 Task: Find a private room in Tanggu, China, from 6th to 10th September for 1 guest, with a price range of ₹9000 to ₹17000 and free cancellation.
Action: Mouse moved to (369, 74)
Screenshot: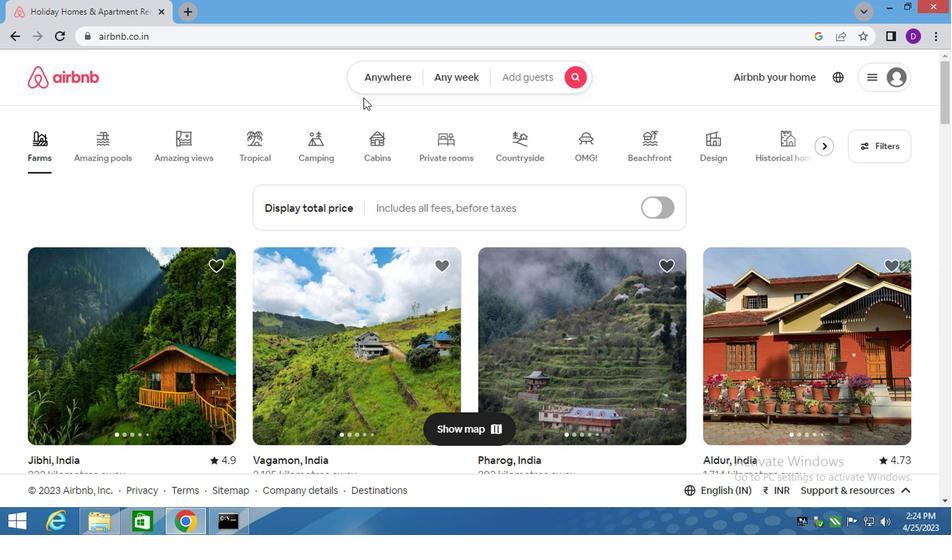 
Action: Mouse pressed left at (369, 74)
Screenshot: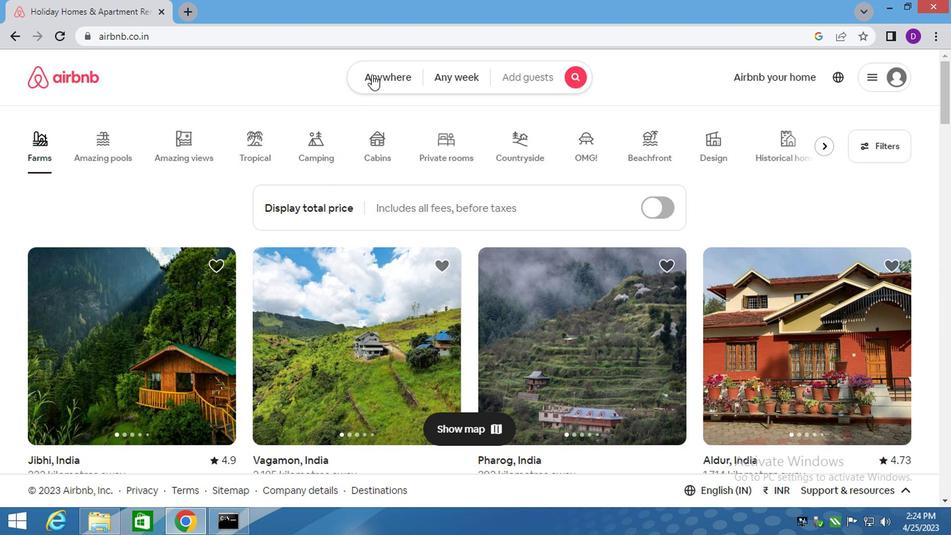 
Action: Mouse moved to (246, 138)
Screenshot: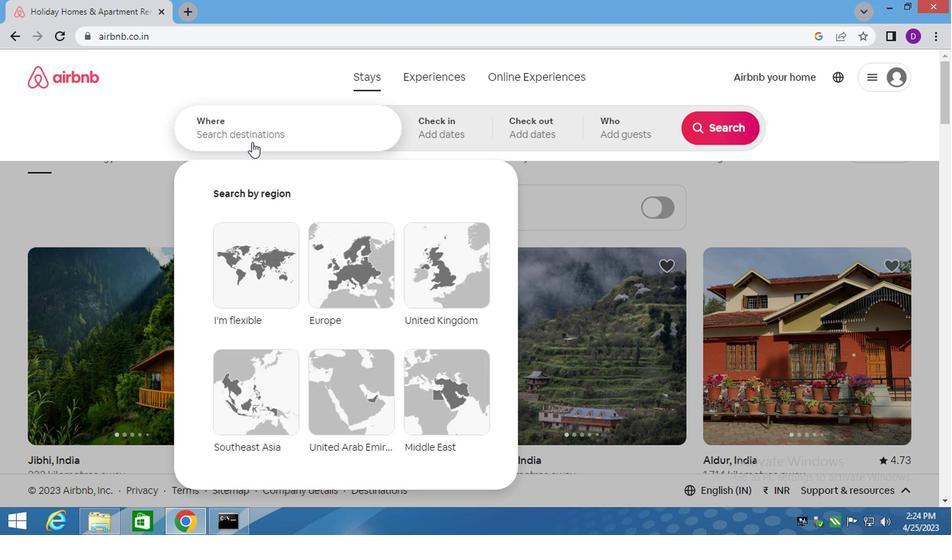 
Action: Mouse pressed left at (246, 138)
Screenshot: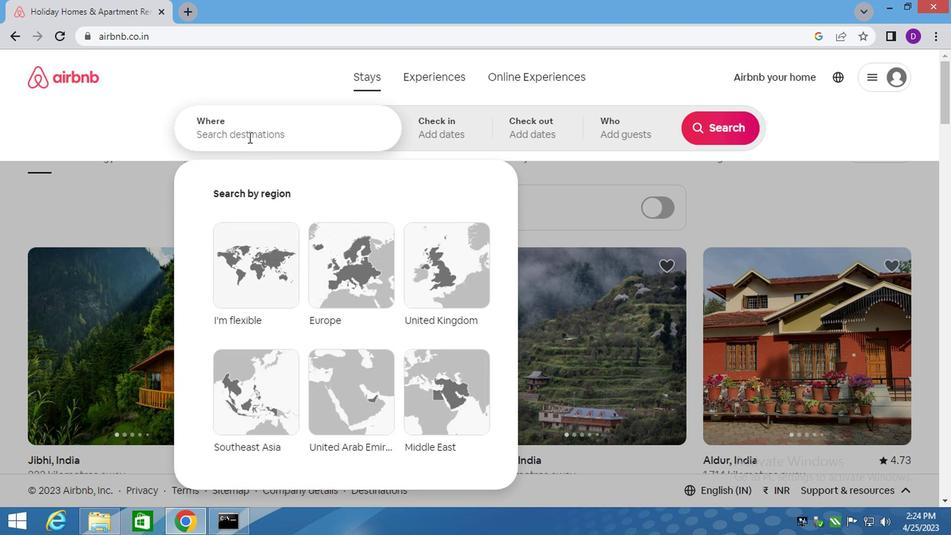 
Action: Key pressed <Key.shift>TANGGU,<Key.space><Key.shift>CHINA<Key.enter>
Screenshot: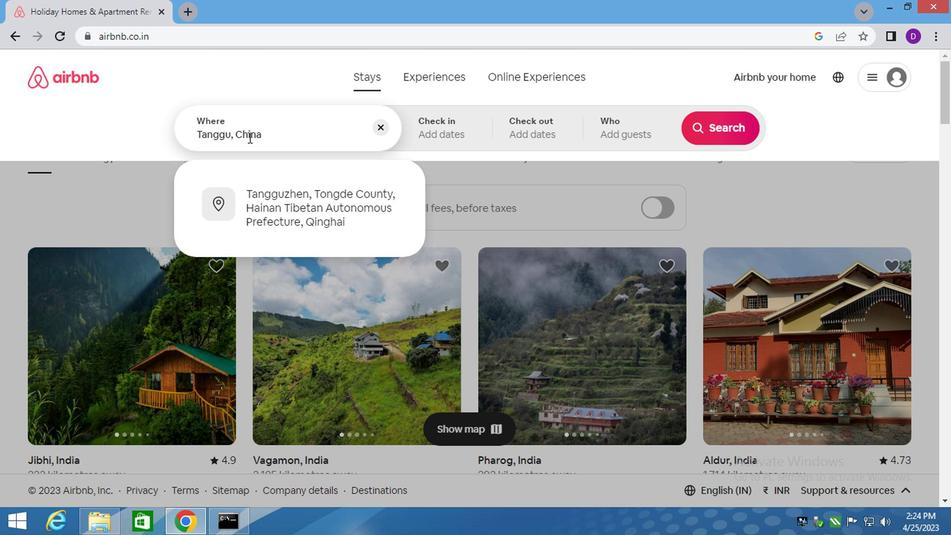 
Action: Mouse moved to (710, 243)
Screenshot: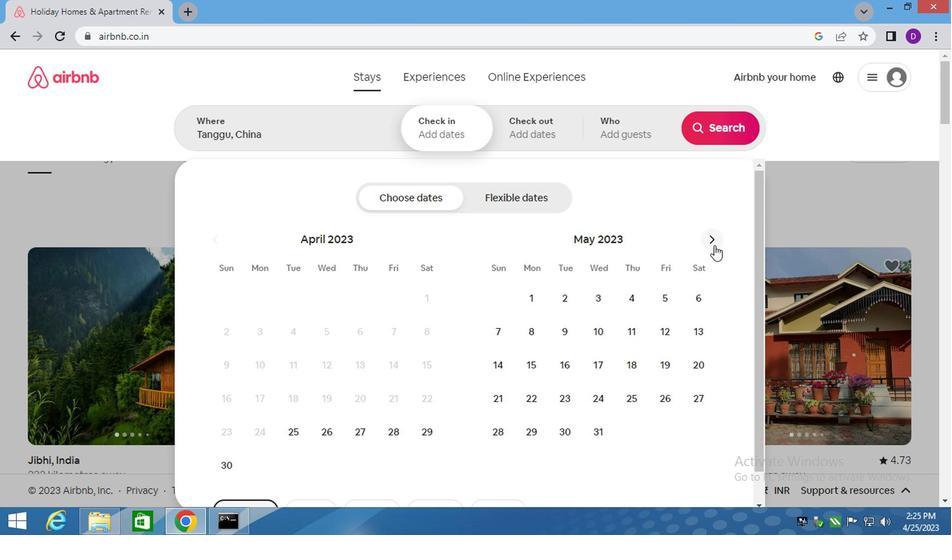 
Action: Mouse pressed left at (710, 243)
Screenshot: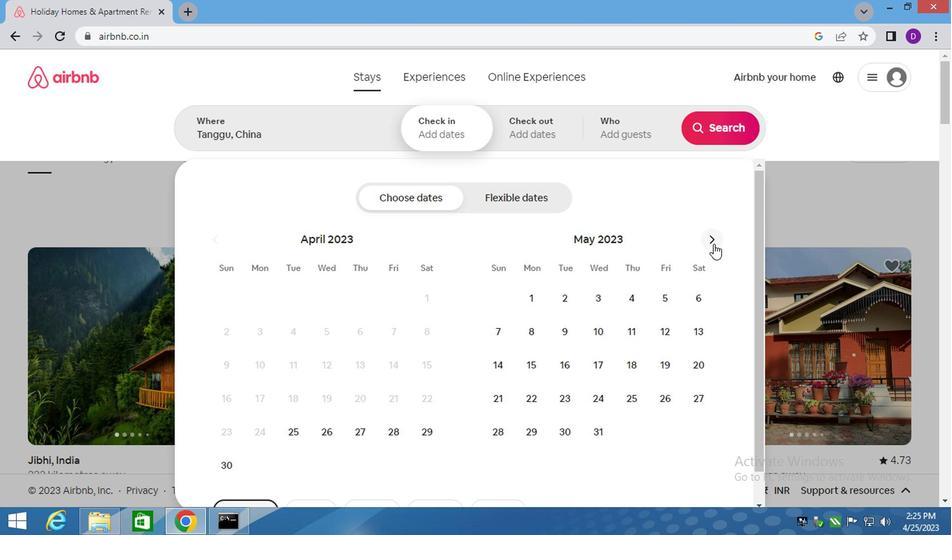
Action: Mouse pressed left at (710, 243)
Screenshot: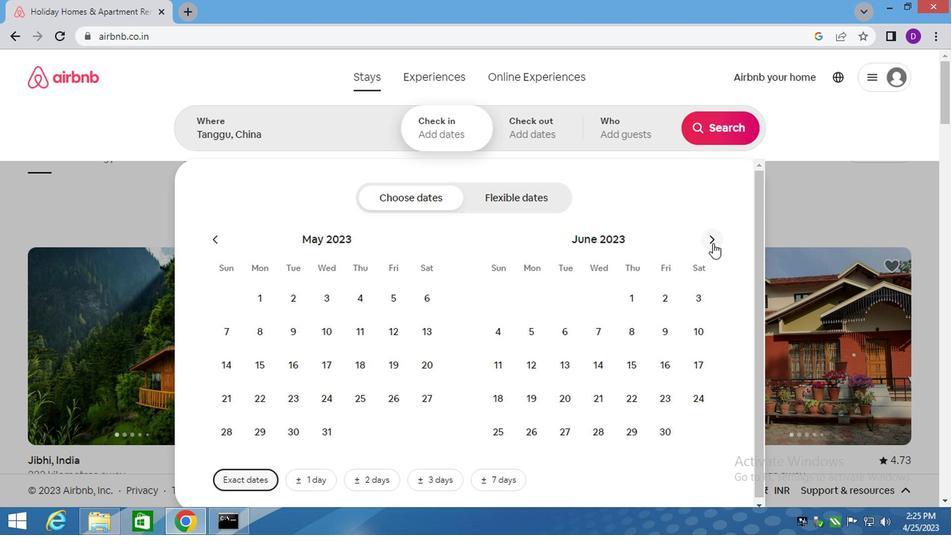 
Action: Mouse pressed left at (710, 243)
Screenshot: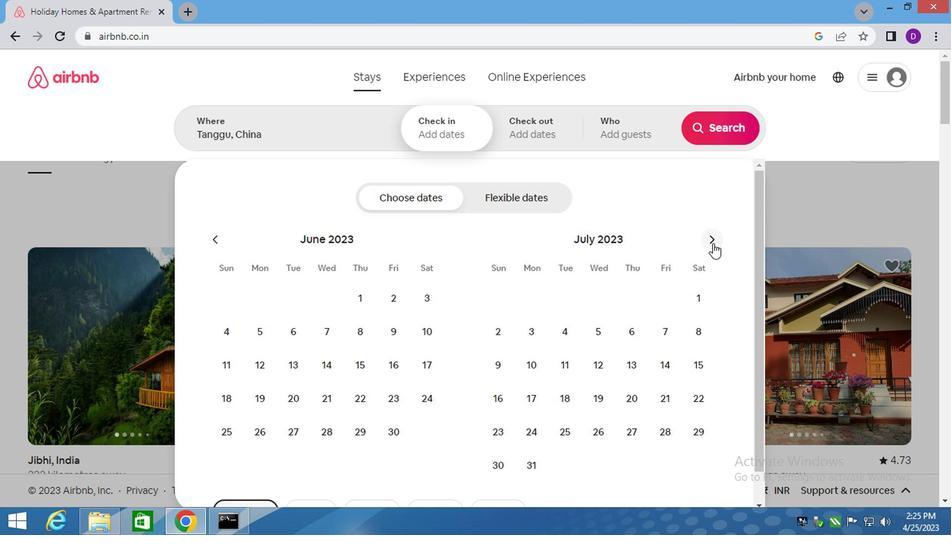 
Action: Mouse pressed left at (710, 243)
Screenshot: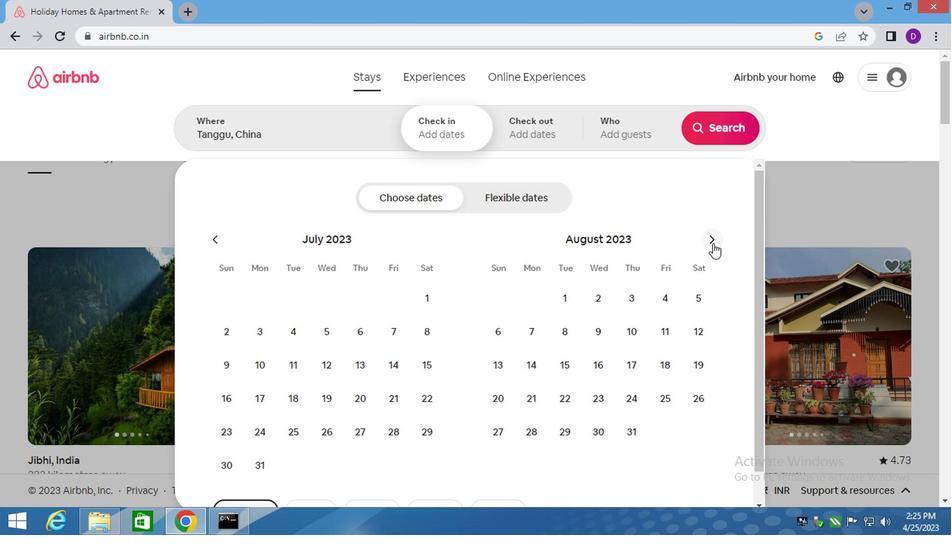 
Action: Mouse moved to (590, 330)
Screenshot: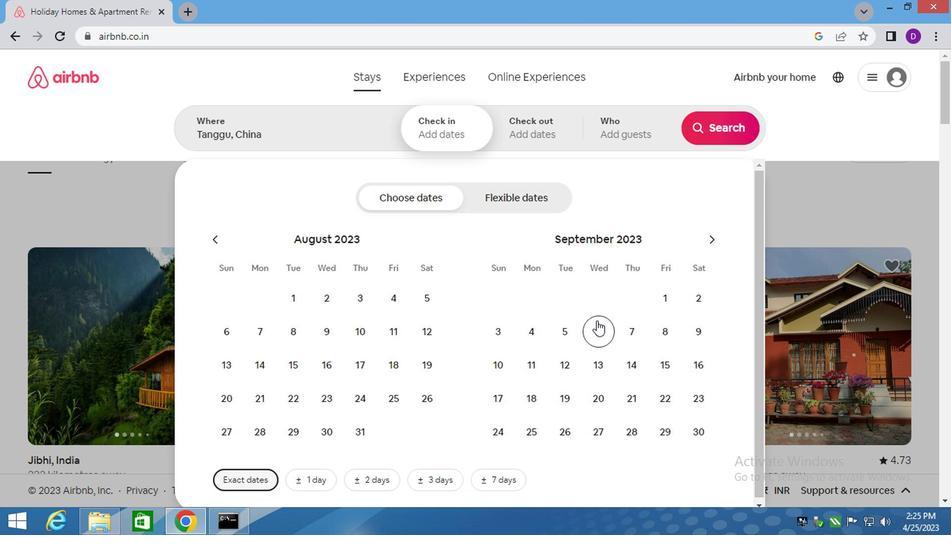 
Action: Mouse pressed left at (590, 330)
Screenshot: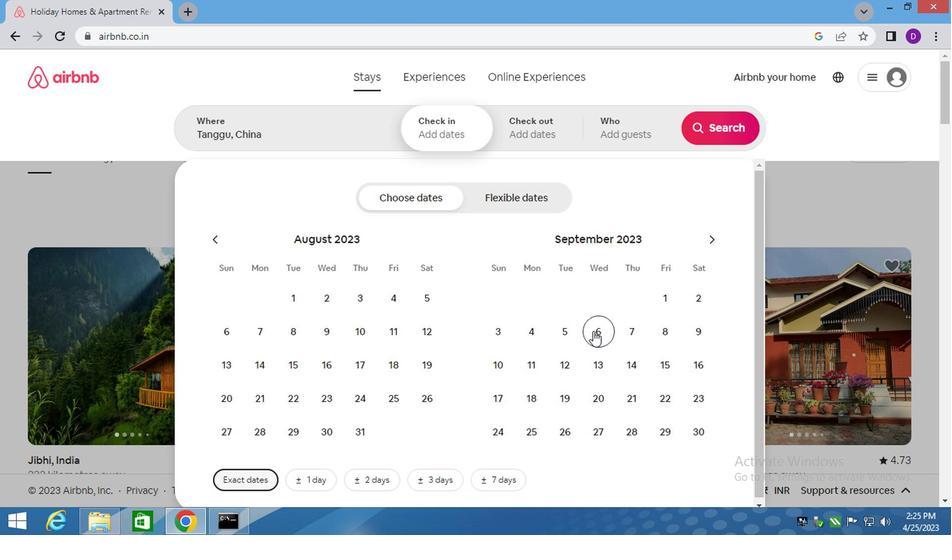
Action: Mouse moved to (500, 371)
Screenshot: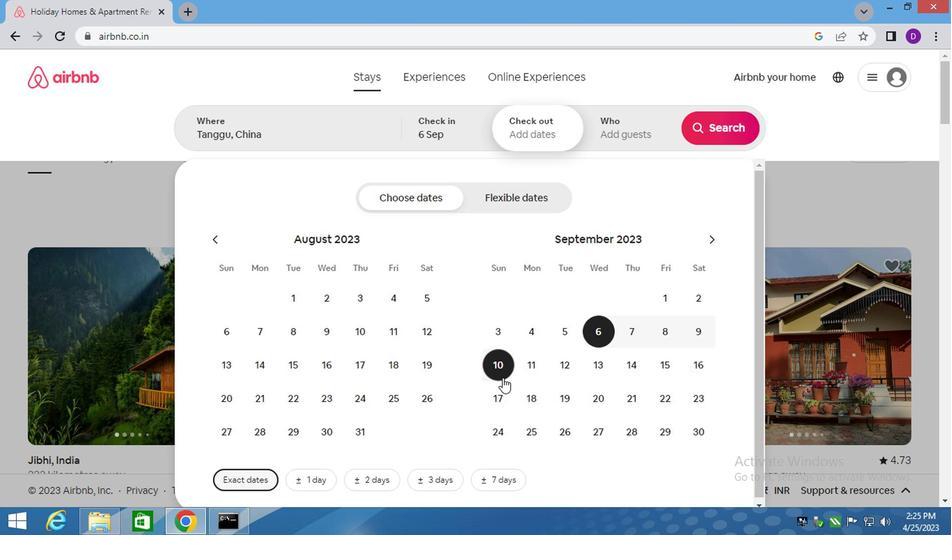 
Action: Mouse pressed left at (500, 371)
Screenshot: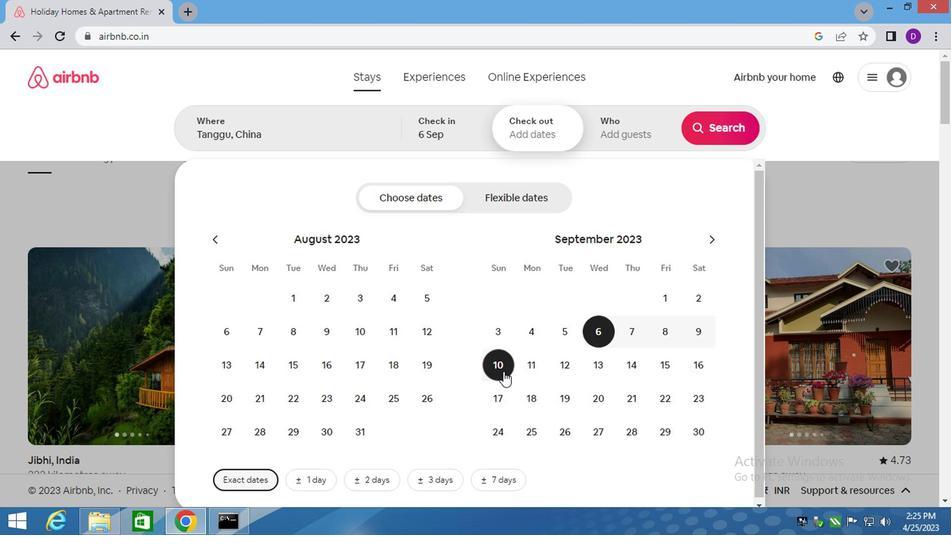 
Action: Mouse moved to (605, 134)
Screenshot: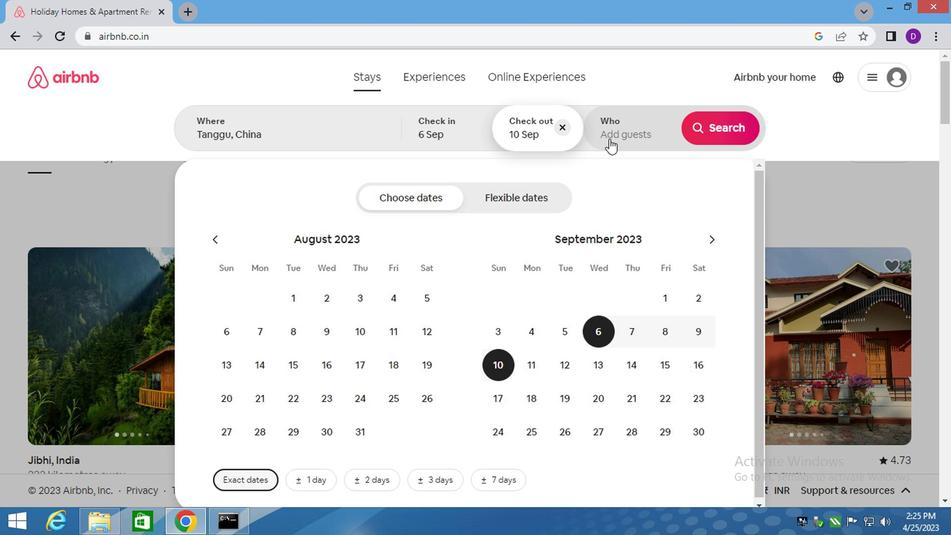 
Action: Mouse pressed left at (605, 134)
Screenshot: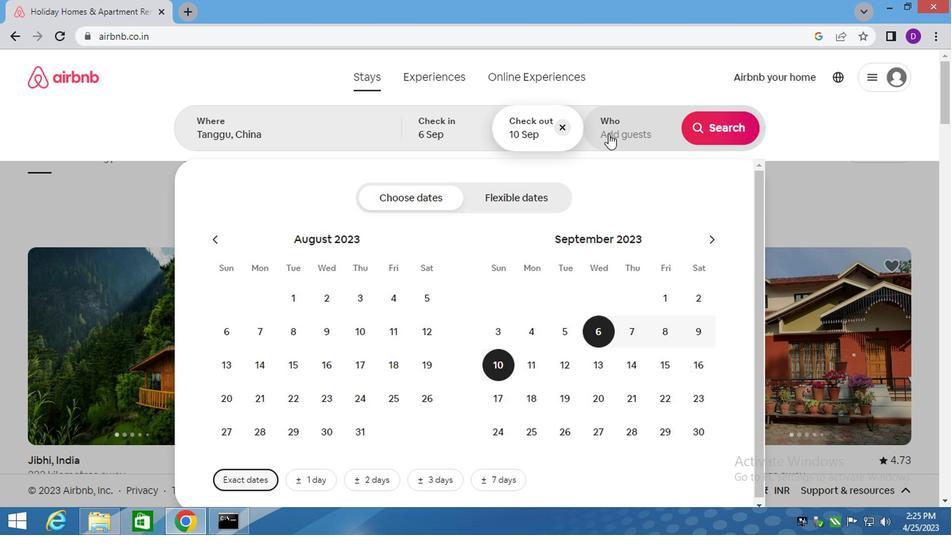 
Action: Mouse moved to (722, 204)
Screenshot: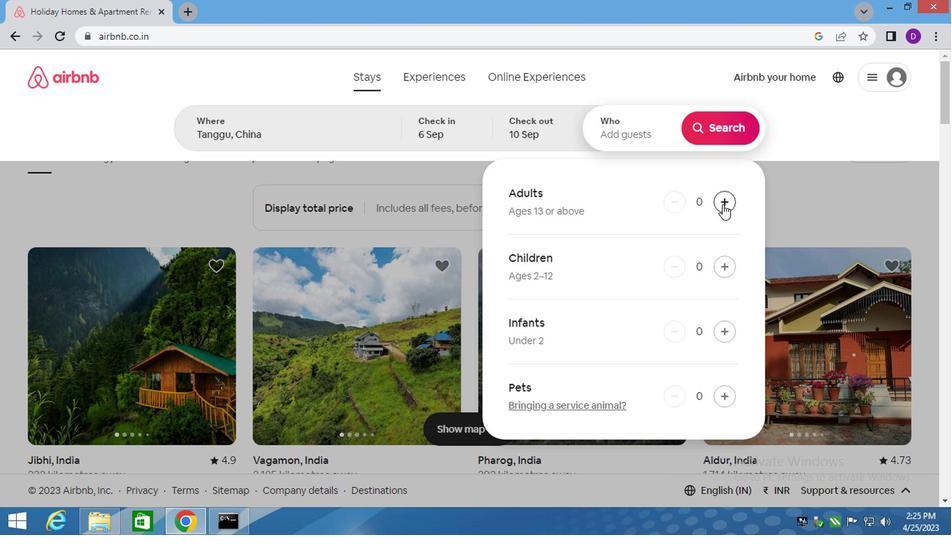 
Action: Mouse pressed left at (722, 204)
Screenshot: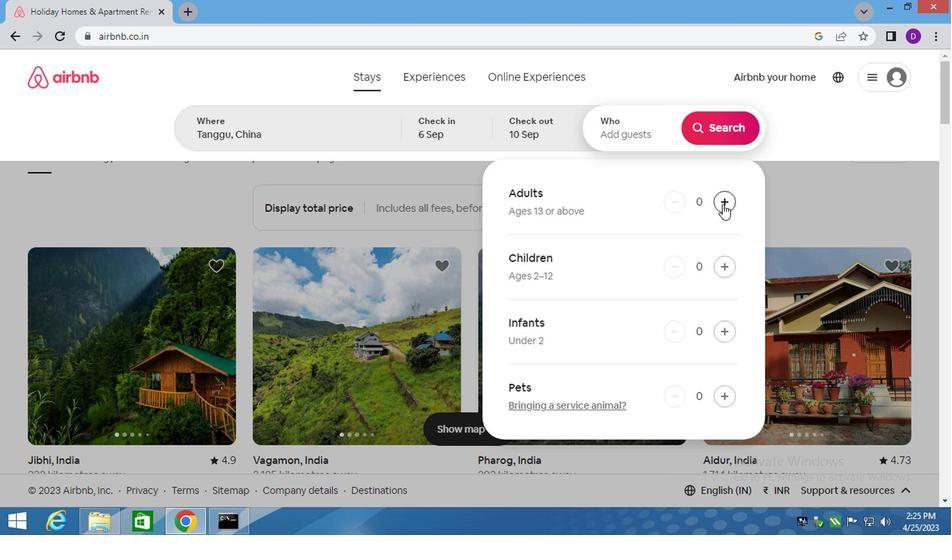 
Action: Mouse moved to (716, 127)
Screenshot: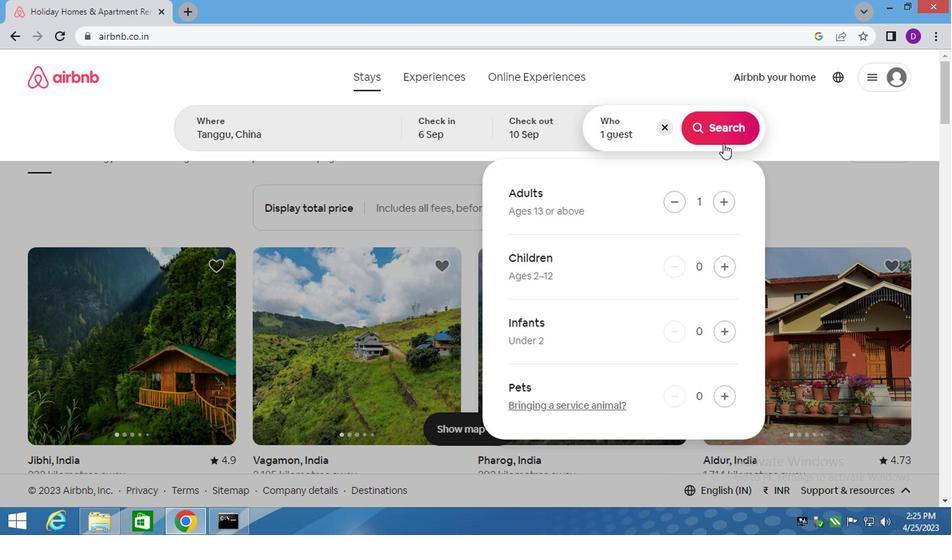 
Action: Mouse pressed left at (716, 127)
Screenshot: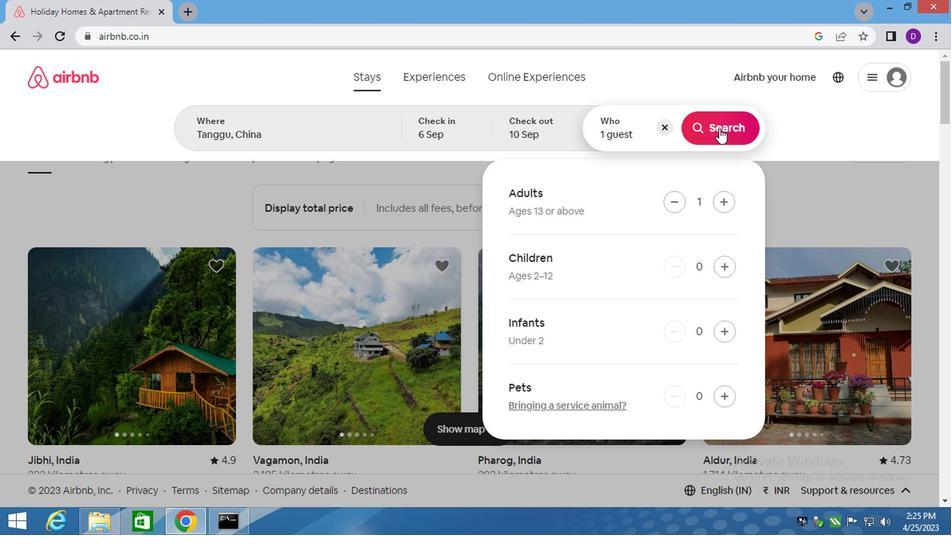 
Action: Mouse moved to (888, 129)
Screenshot: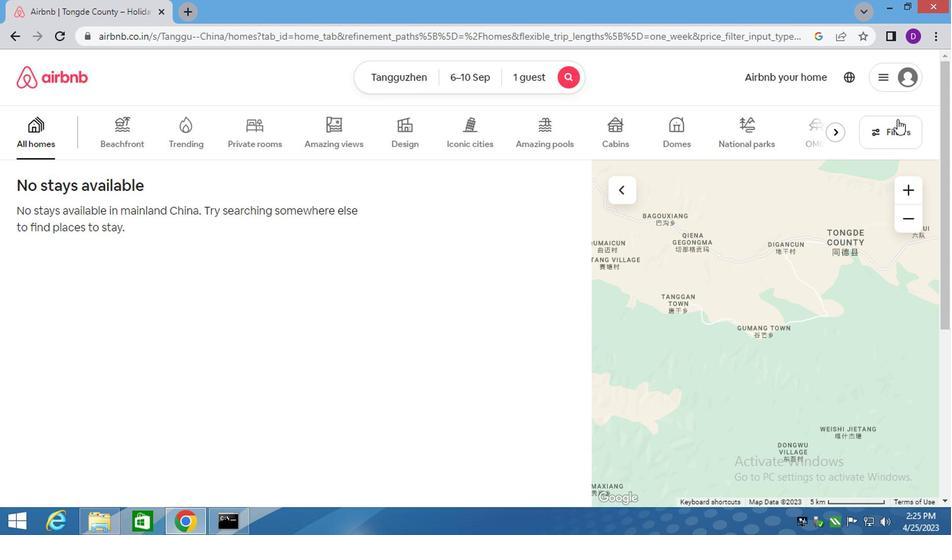 
Action: Mouse pressed left at (888, 129)
Screenshot: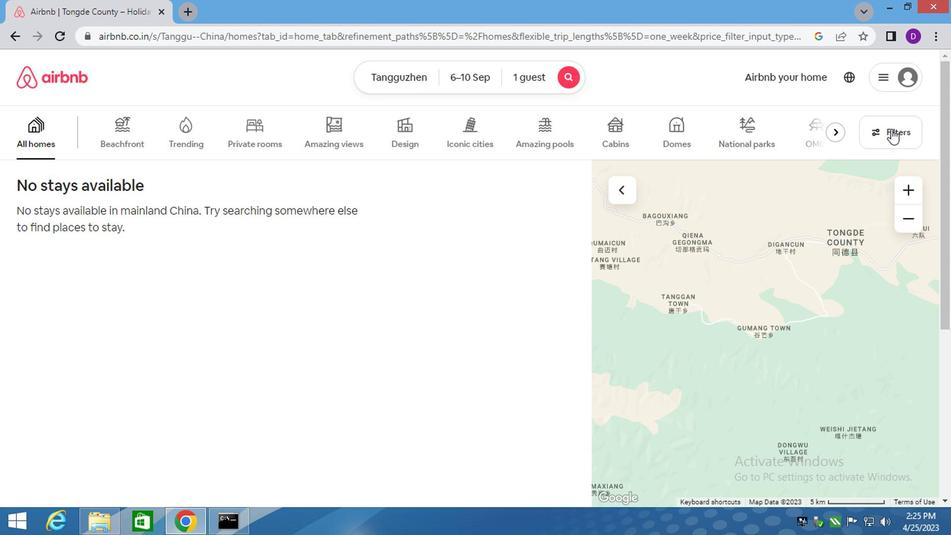 
Action: Mouse moved to (291, 223)
Screenshot: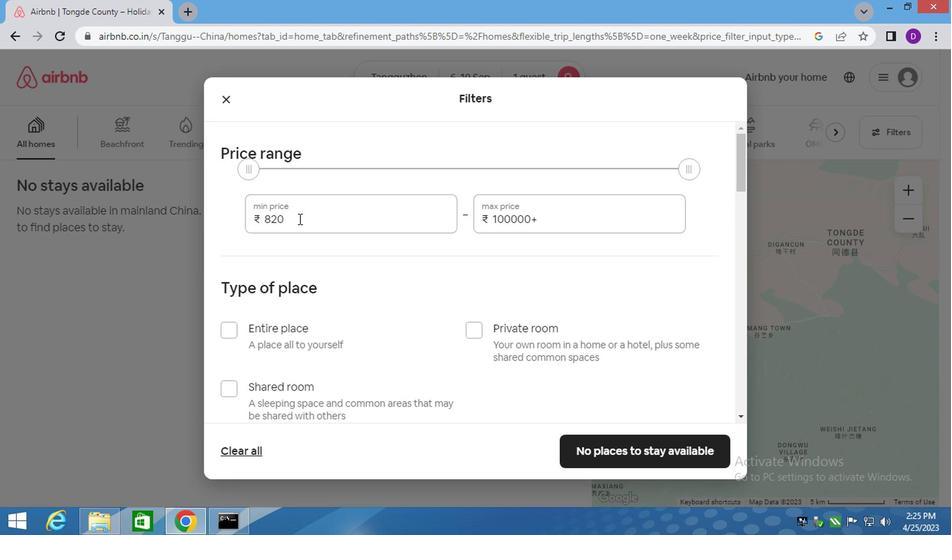 
Action: Mouse pressed left at (291, 223)
Screenshot: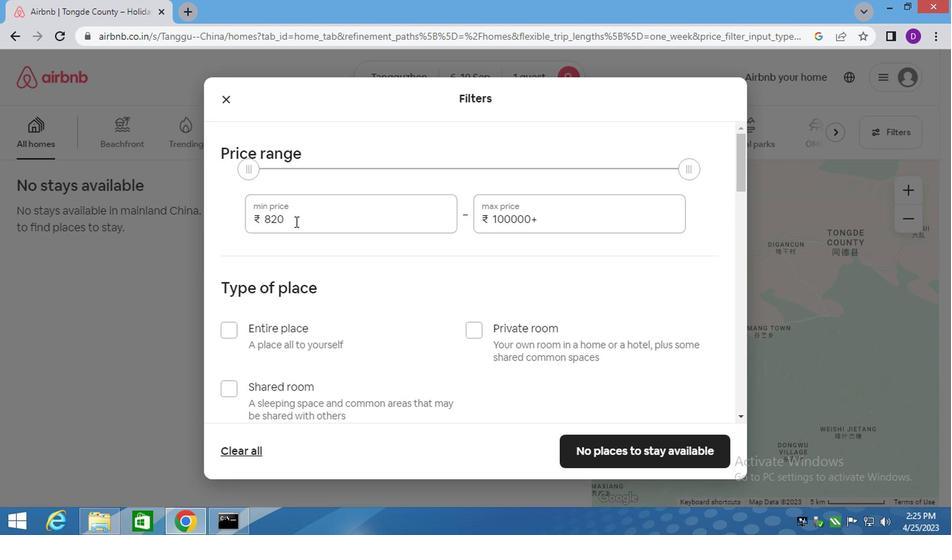 
Action: Mouse pressed left at (291, 223)
Screenshot: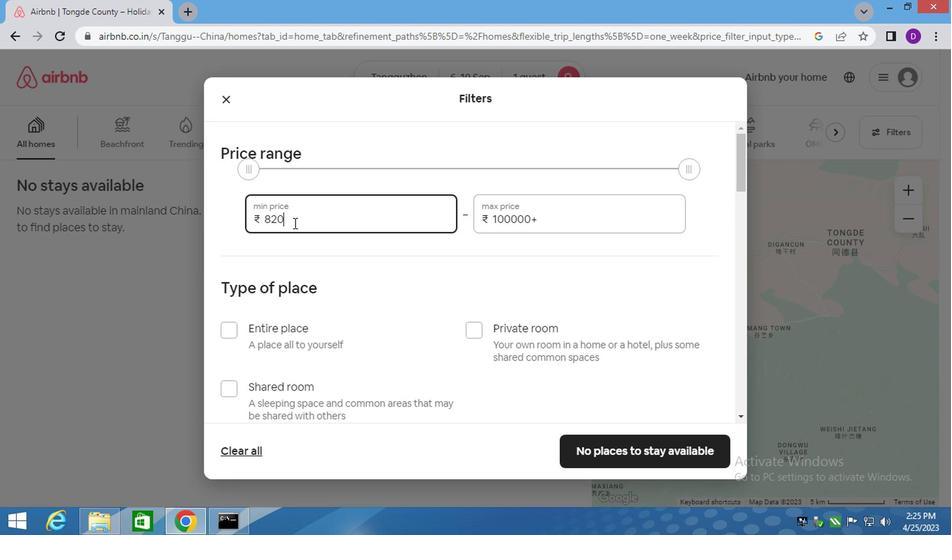 
Action: Key pressed 9000<Key.tab>17000
Screenshot: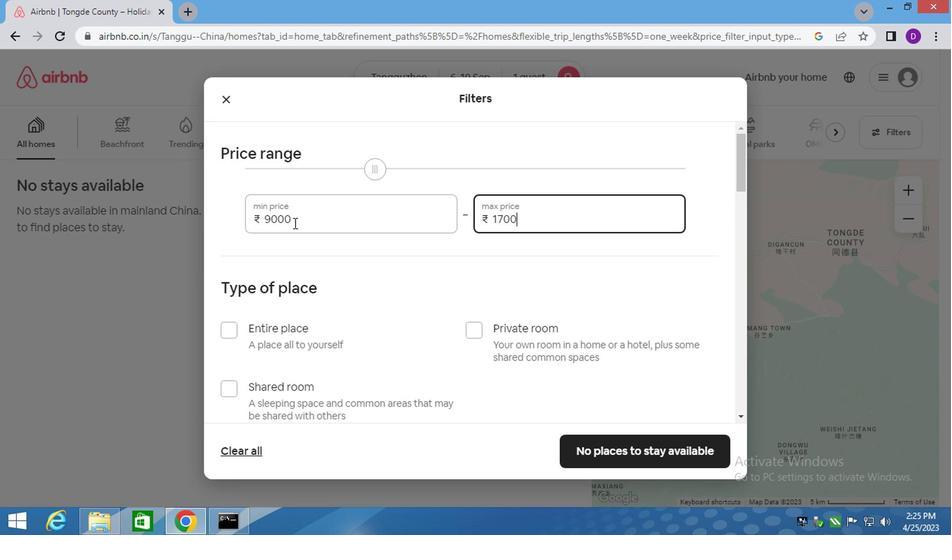 
Action: Mouse moved to (474, 330)
Screenshot: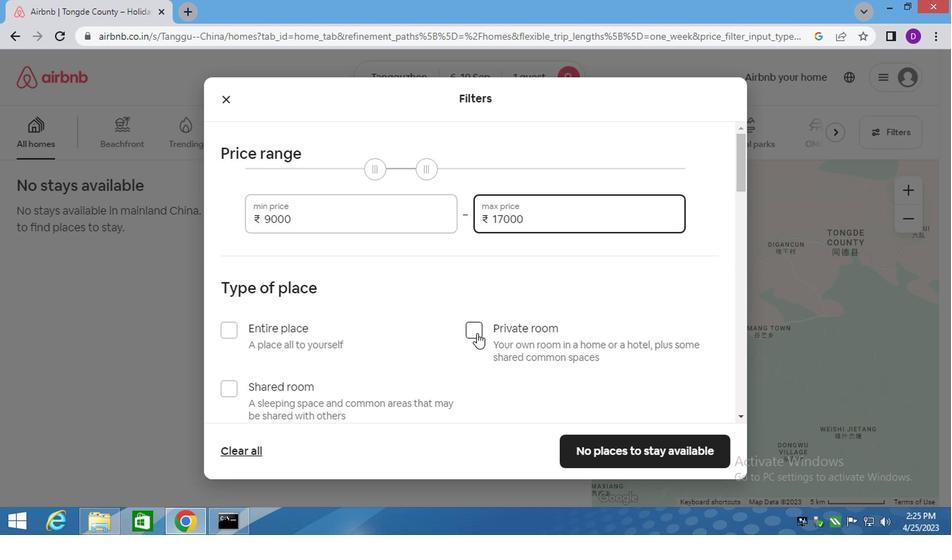 
Action: Mouse pressed left at (474, 330)
Screenshot: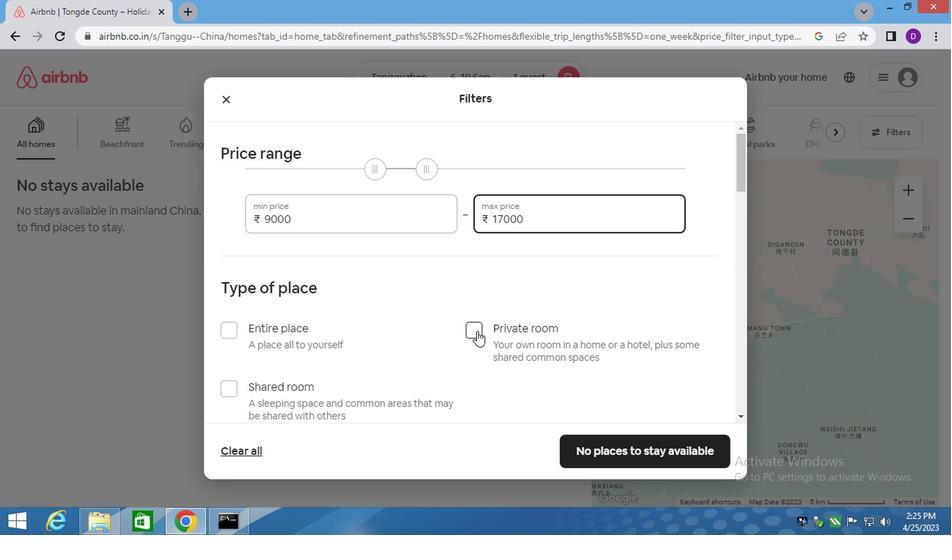 
Action: Mouse moved to (370, 350)
Screenshot: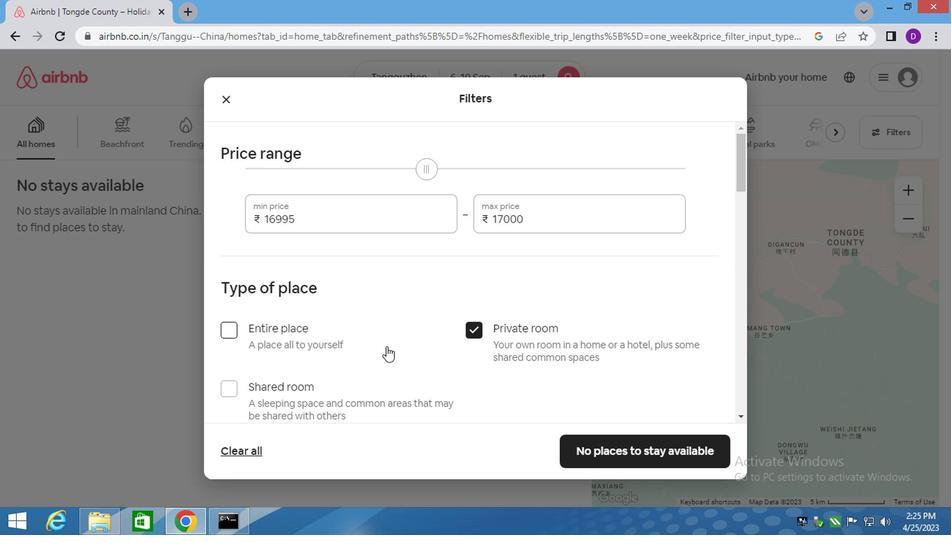 
Action: Mouse scrolled (370, 349) with delta (0, 0)
Screenshot: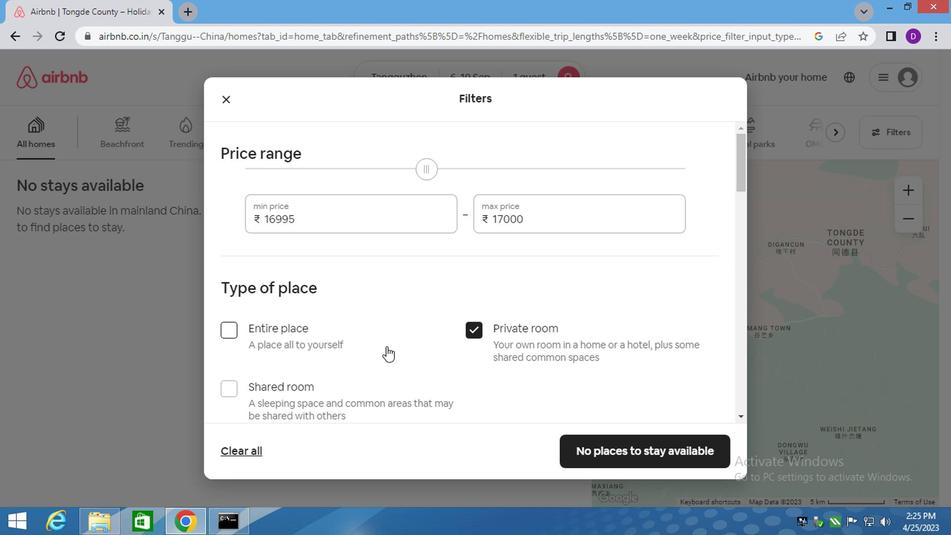 
Action: Mouse moved to (369, 350)
Screenshot: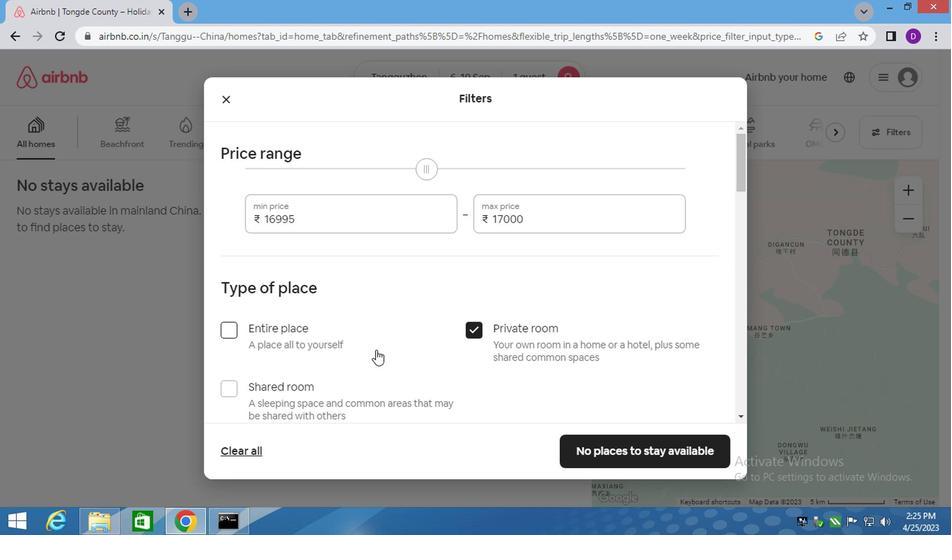 
Action: Mouse scrolled (369, 350) with delta (0, 0)
Screenshot: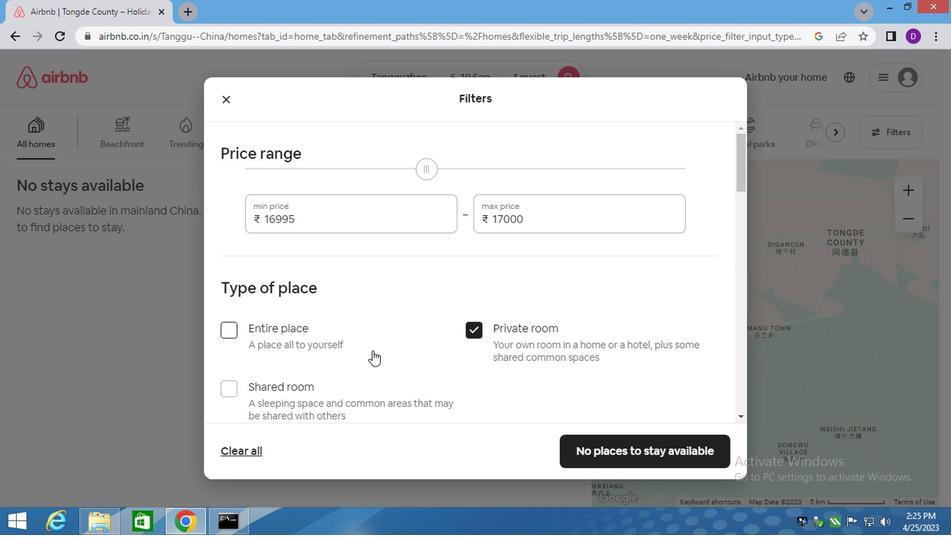 
Action: Mouse moved to (367, 353)
Screenshot: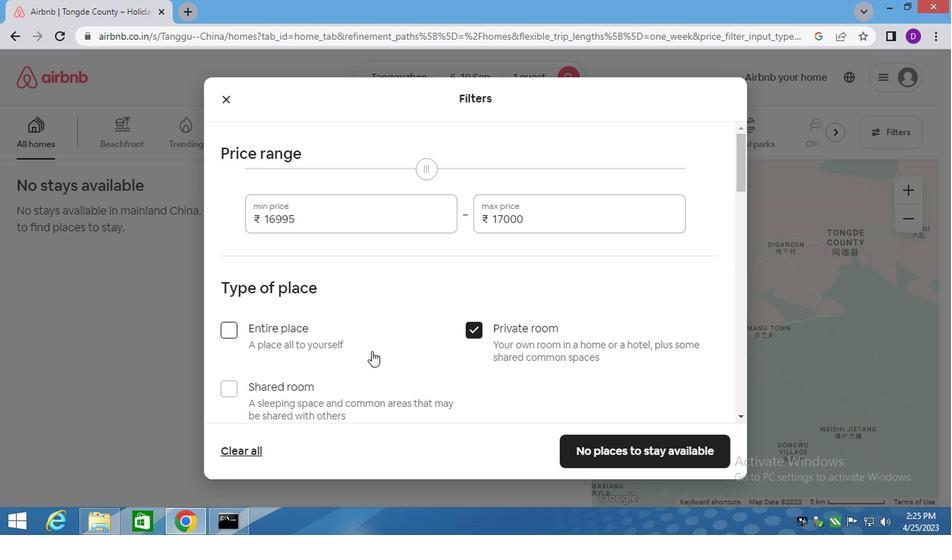 
Action: Mouse scrolled (367, 352) with delta (0, 0)
Screenshot: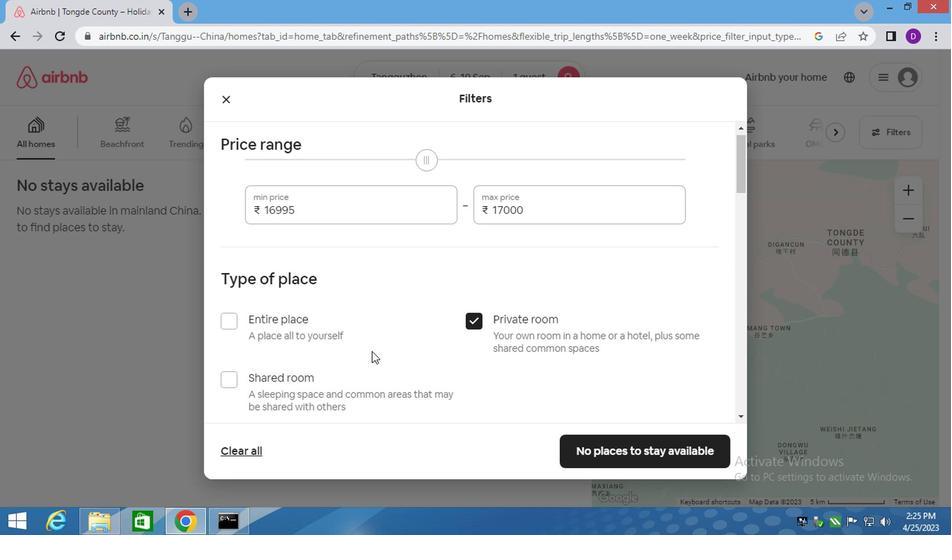 
Action: Mouse moved to (329, 347)
Screenshot: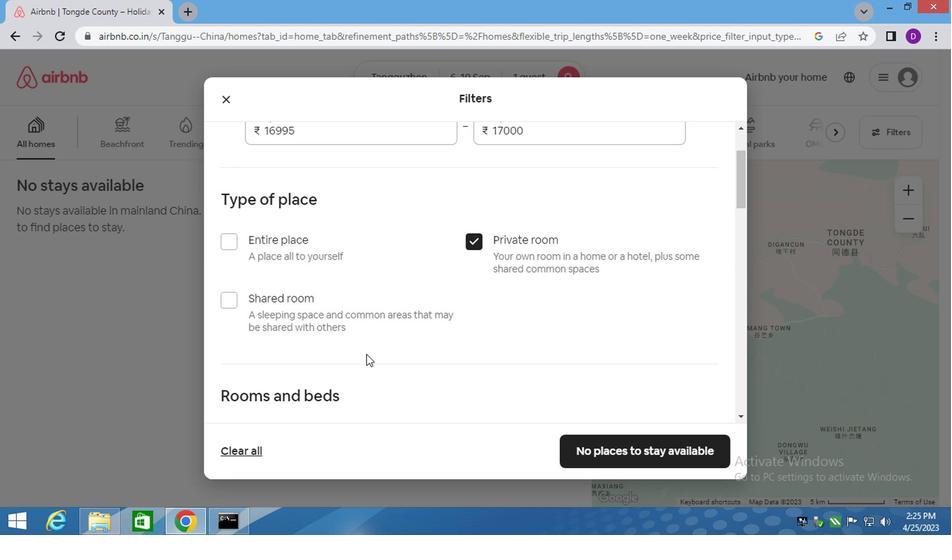 
Action: Mouse scrolled (329, 347) with delta (0, 0)
Screenshot: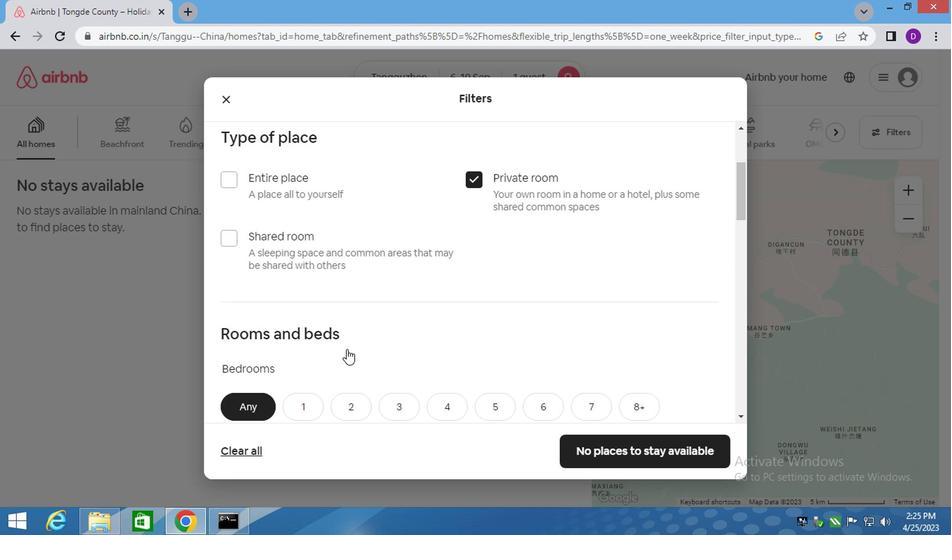 
Action: Mouse moved to (304, 271)
Screenshot: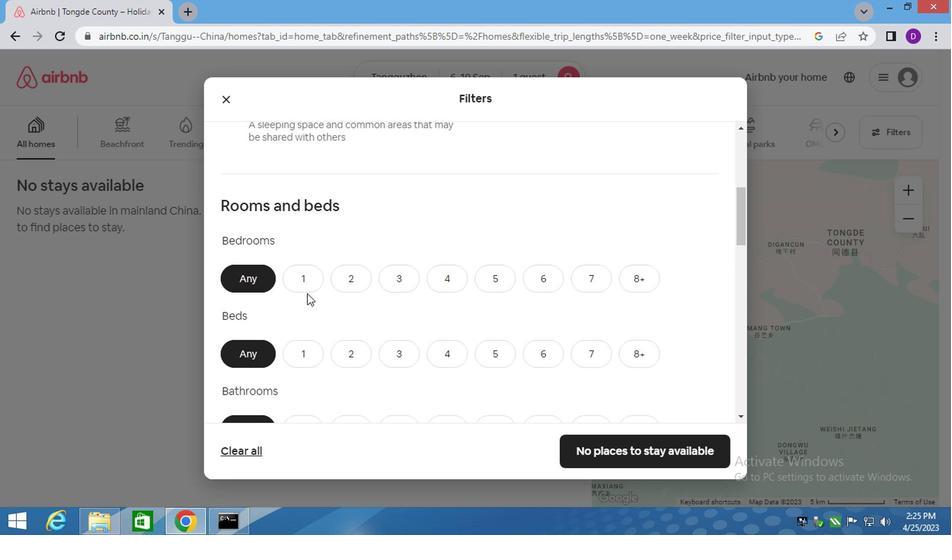 
Action: Mouse pressed left at (304, 271)
Screenshot: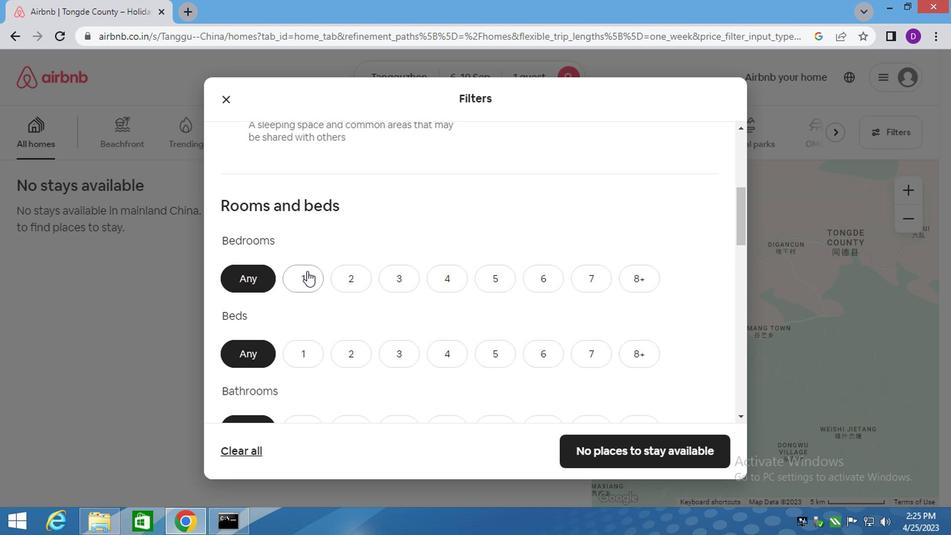 
Action: Mouse moved to (296, 344)
Screenshot: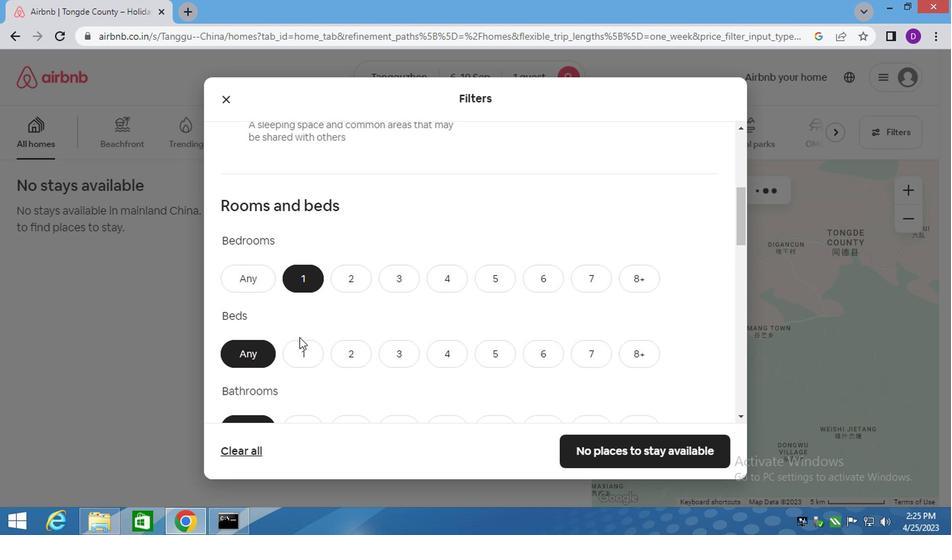 
Action: Mouse pressed left at (296, 344)
Screenshot: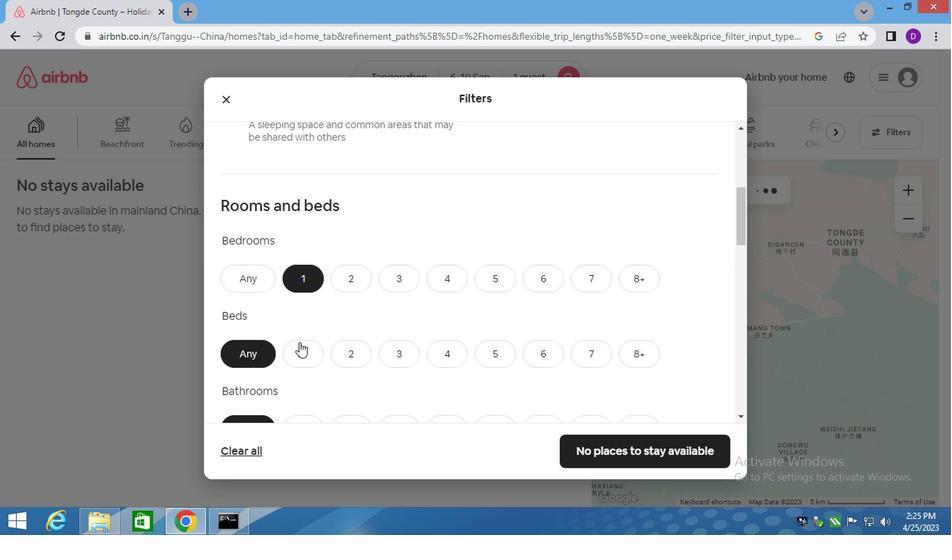 
Action: Mouse scrolled (296, 343) with delta (0, 0)
Screenshot: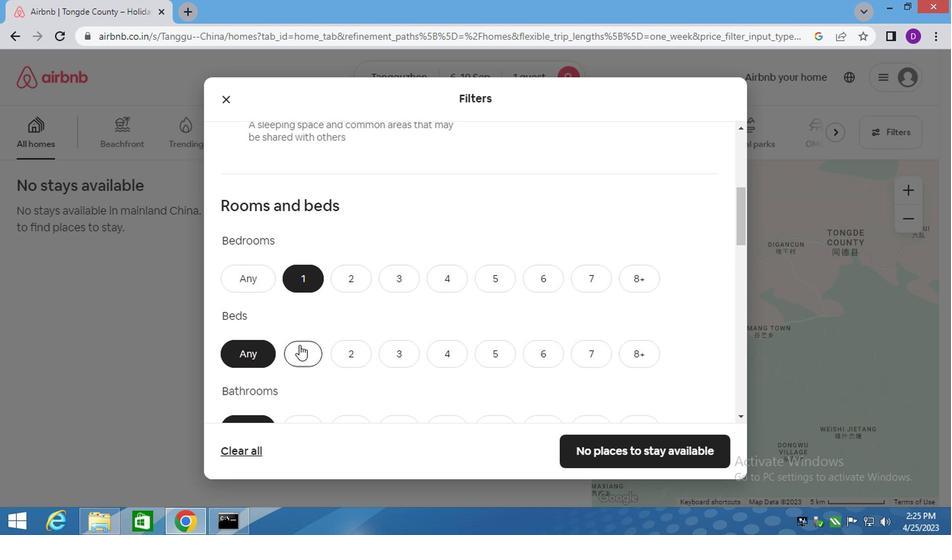
Action: Mouse scrolled (296, 343) with delta (0, 0)
Screenshot: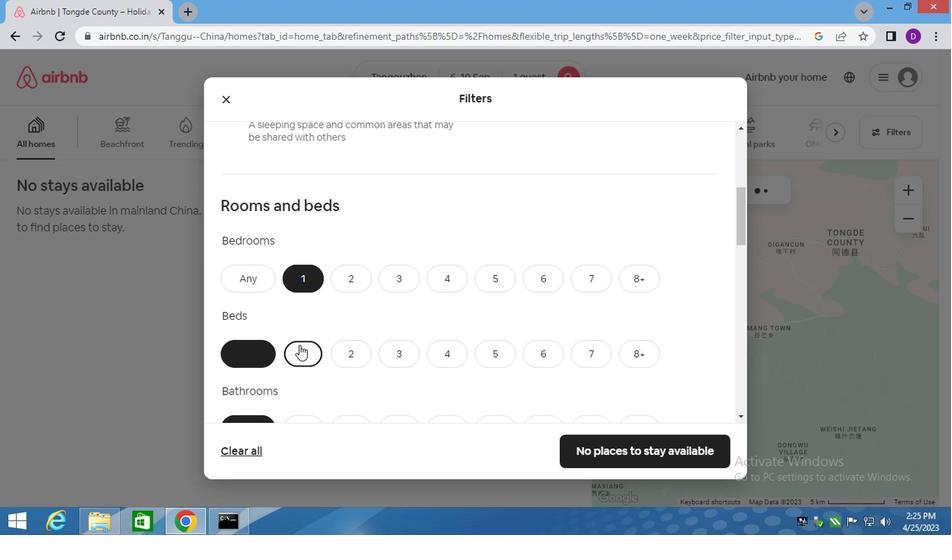 
Action: Mouse moved to (303, 293)
Screenshot: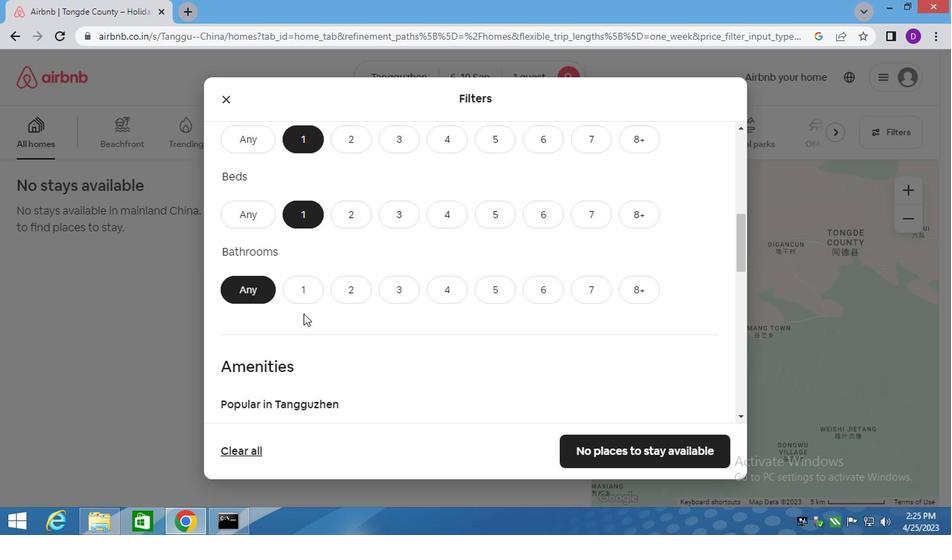 
Action: Mouse pressed left at (303, 293)
Screenshot: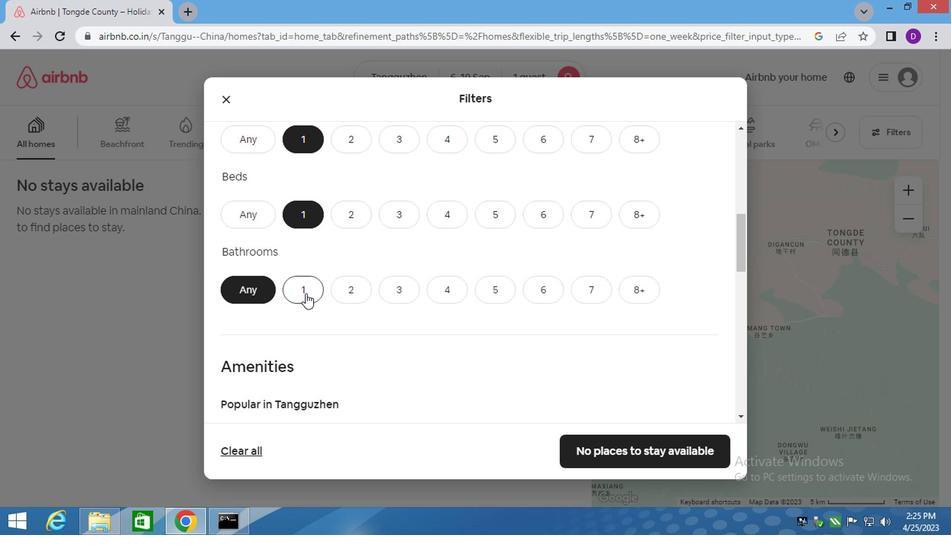 
Action: Mouse moved to (289, 296)
Screenshot: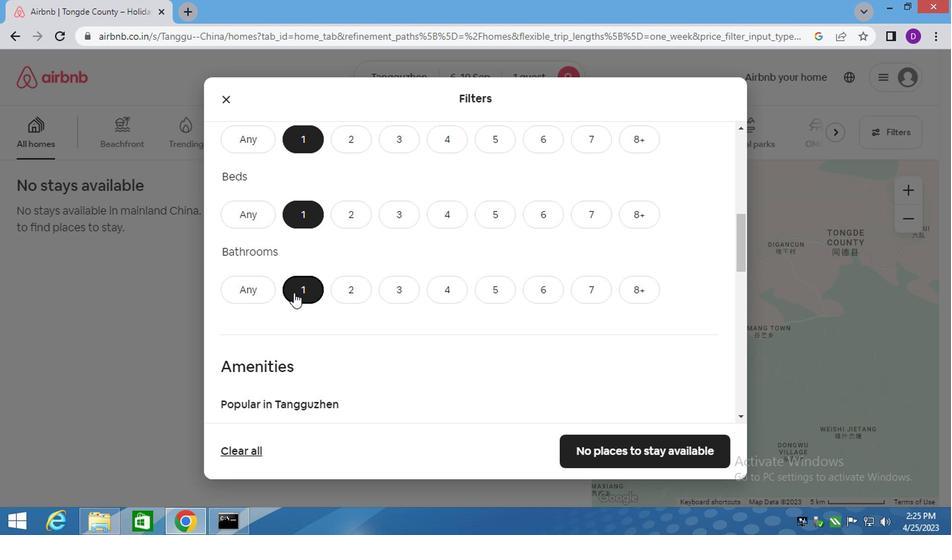 
Action: Mouse scrolled (289, 296) with delta (0, 0)
Screenshot: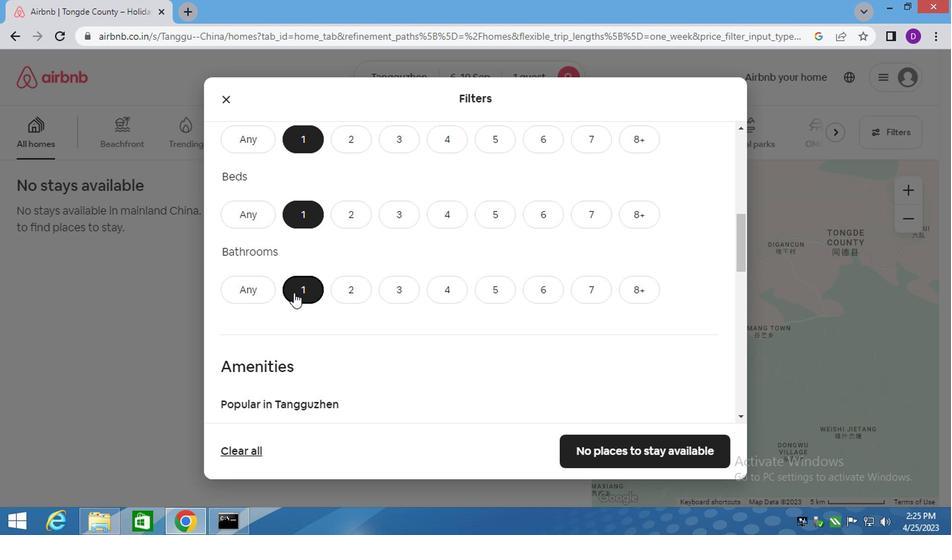 
Action: Mouse moved to (289, 298)
Screenshot: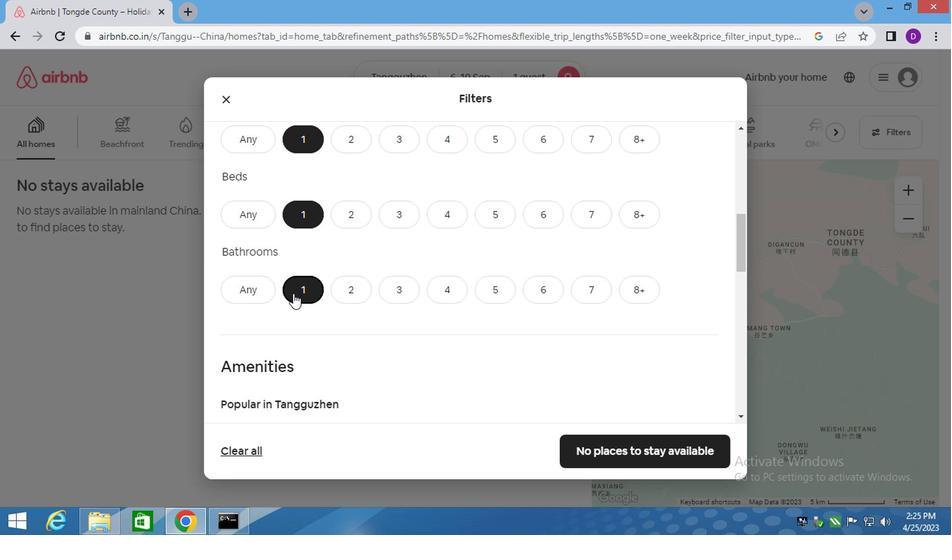 
Action: Mouse scrolled (289, 297) with delta (0, 0)
Screenshot: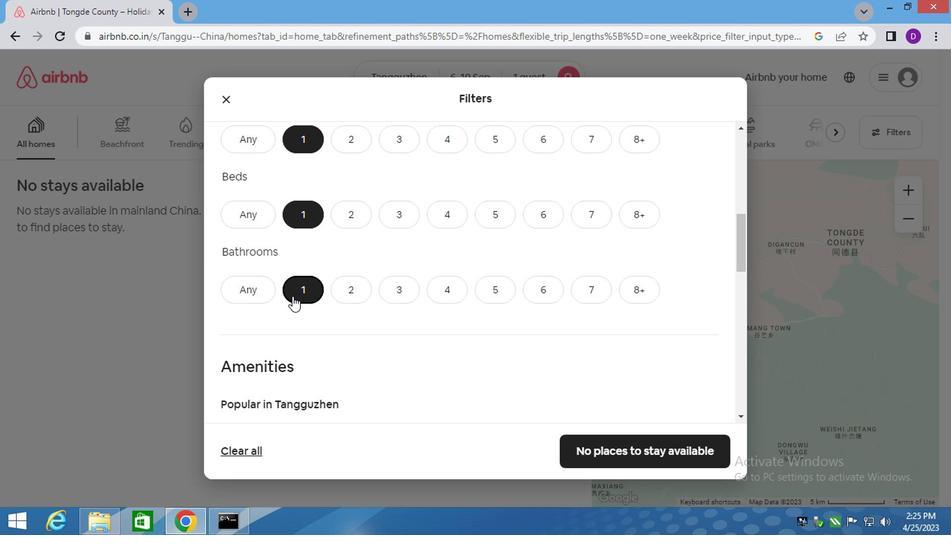 
Action: Mouse moved to (289, 300)
Screenshot: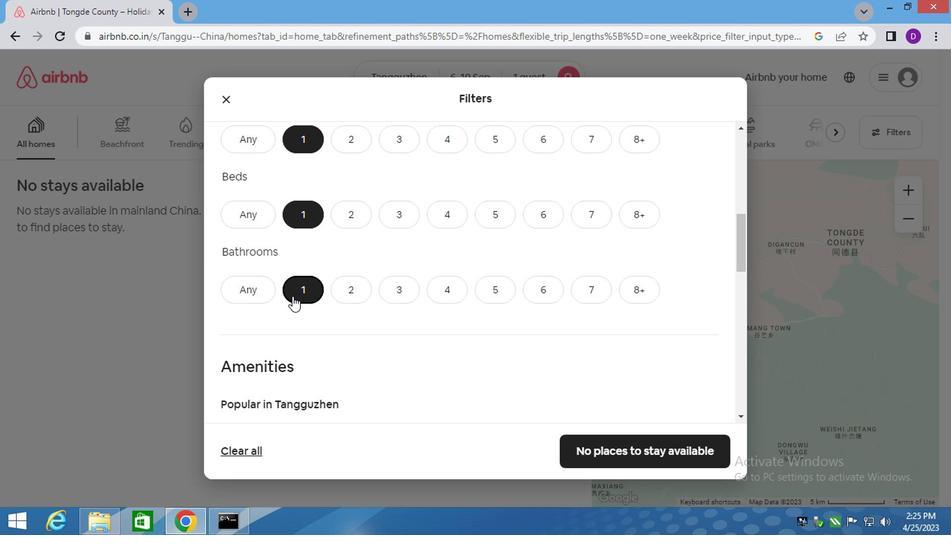 
Action: Mouse scrolled (289, 299) with delta (0, 0)
Screenshot: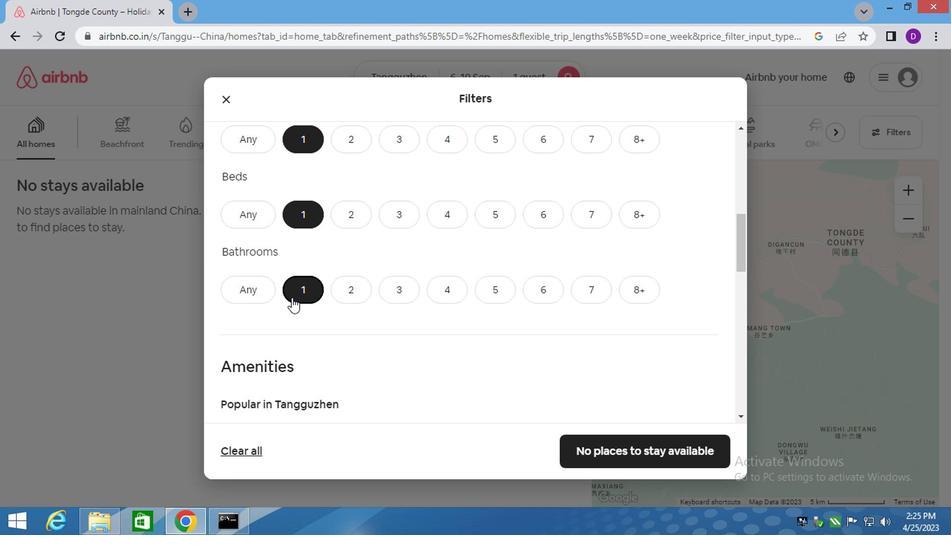 
Action: Mouse moved to (374, 302)
Screenshot: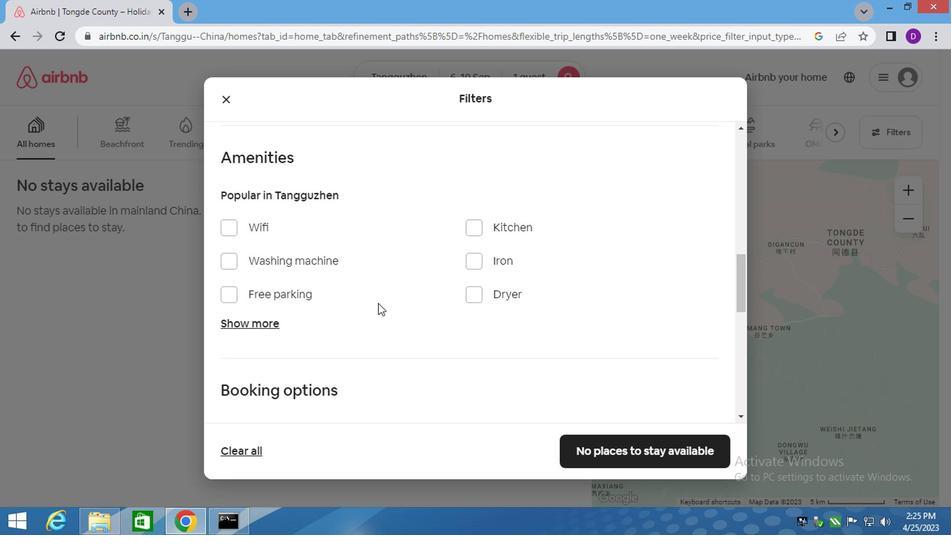 
Action: Mouse scrolled (374, 302) with delta (0, 0)
Screenshot: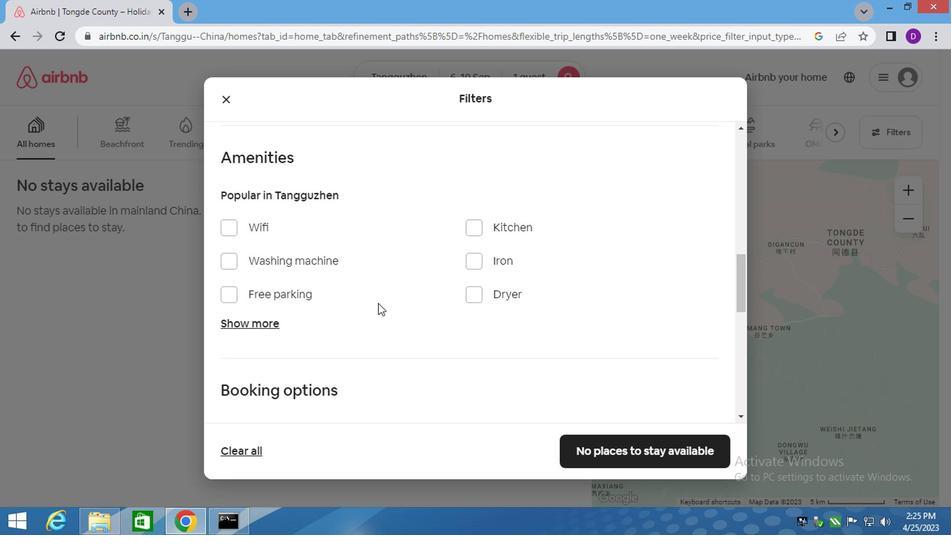 
Action: Mouse moved to (374, 302)
Screenshot: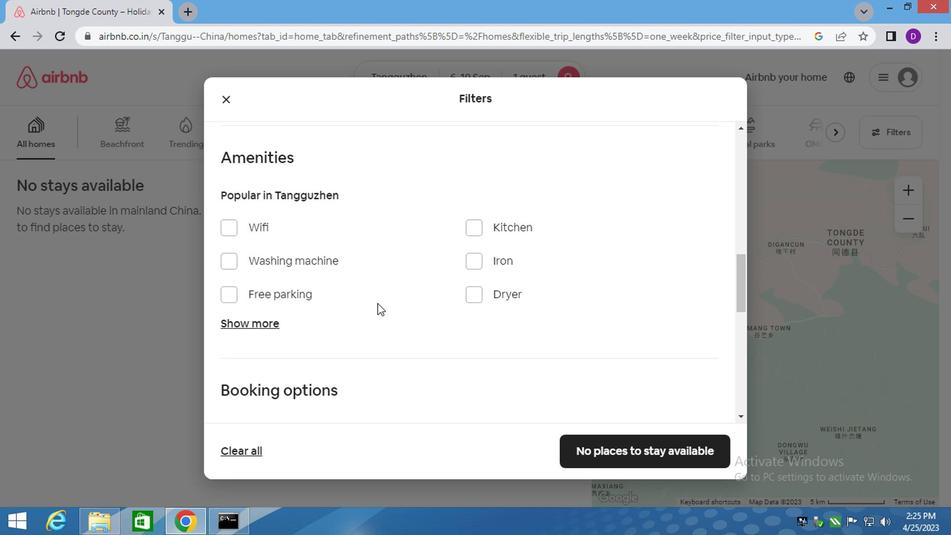
Action: Mouse scrolled (374, 302) with delta (0, 0)
Screenshot: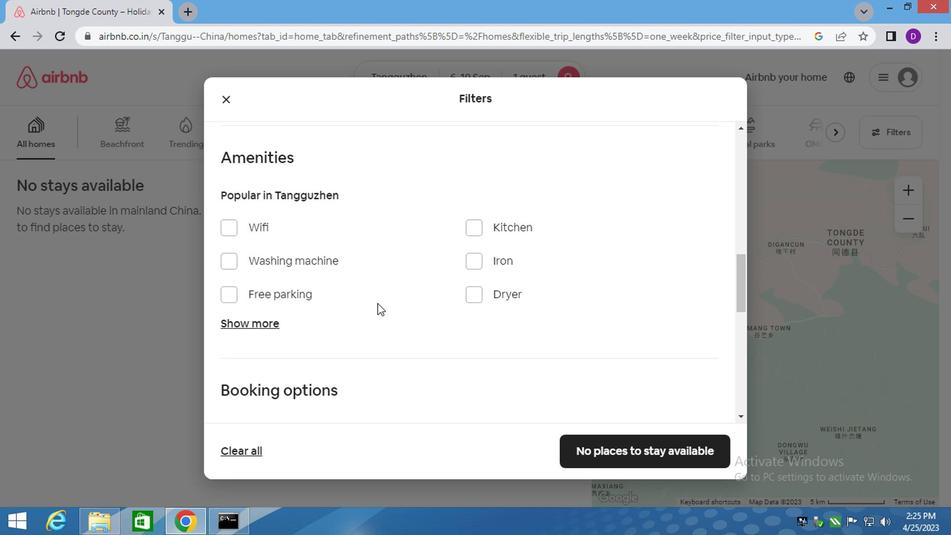 
Action: Mouse moved to (683, 347)
Screenshot: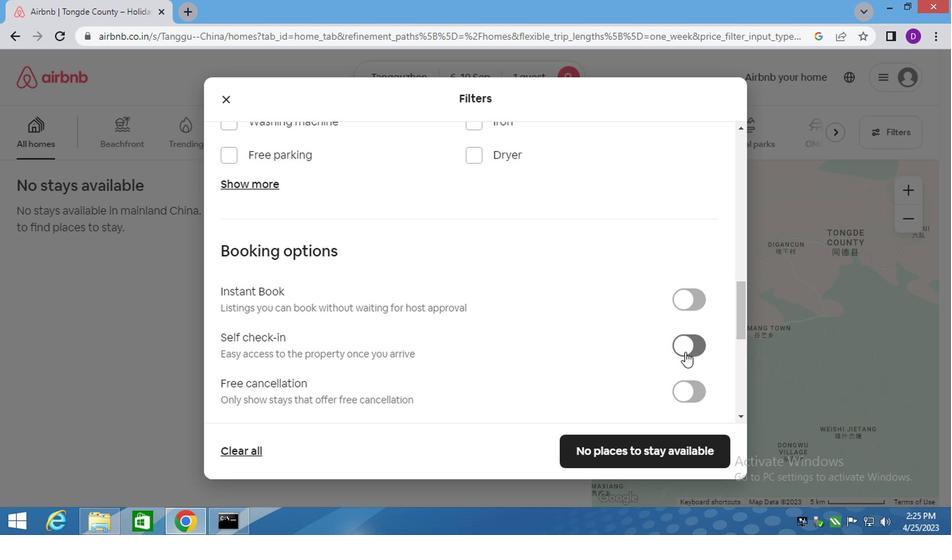
Action: Mouse pressed left at (683, 347)
Screenshot: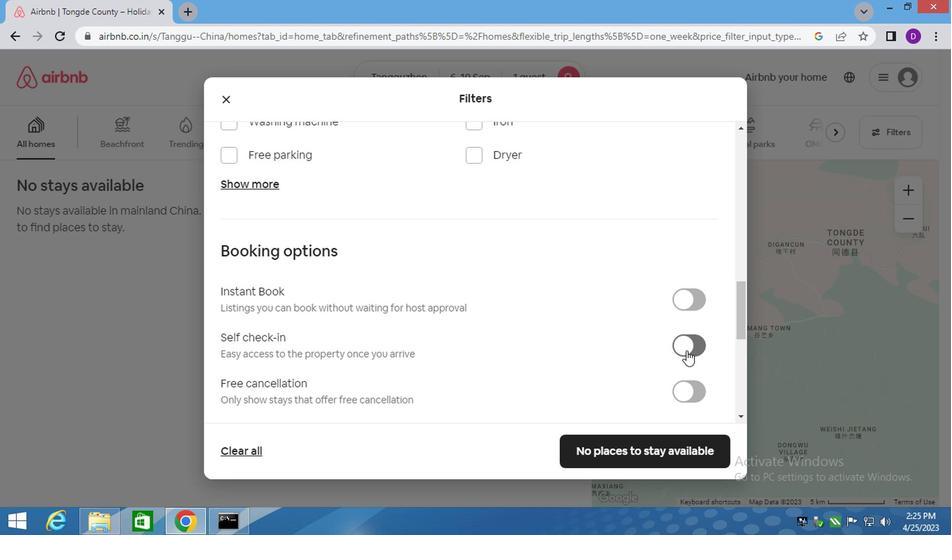 
Action: Mouse moved to (522, 348)
Screenshot: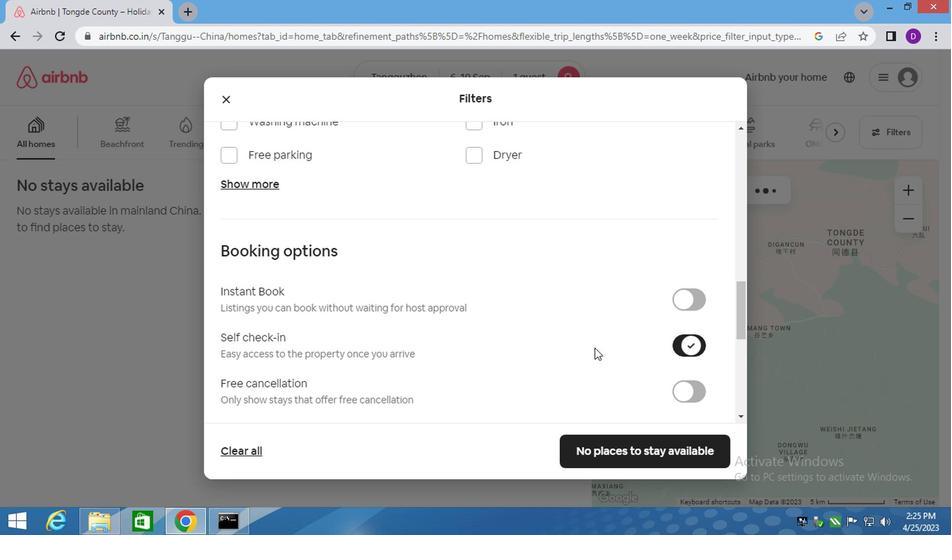 
Action: Mouse scrolled (522, 347) with delta (0, 0)
Screenshot: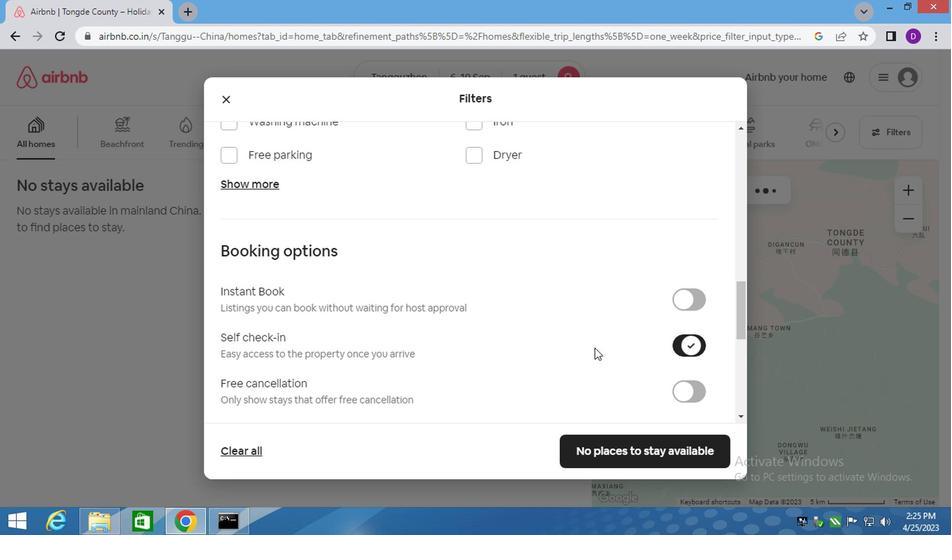 
Action: Mouse moved to (518, 350)
Screenshot: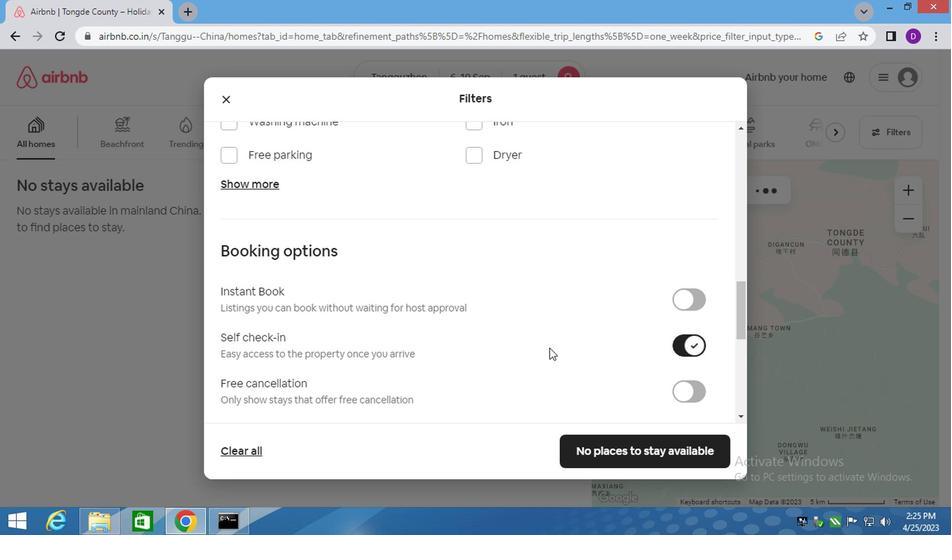 
Action: Mouse scrolled (518, 349) with delta (0, 0)
Screenshot: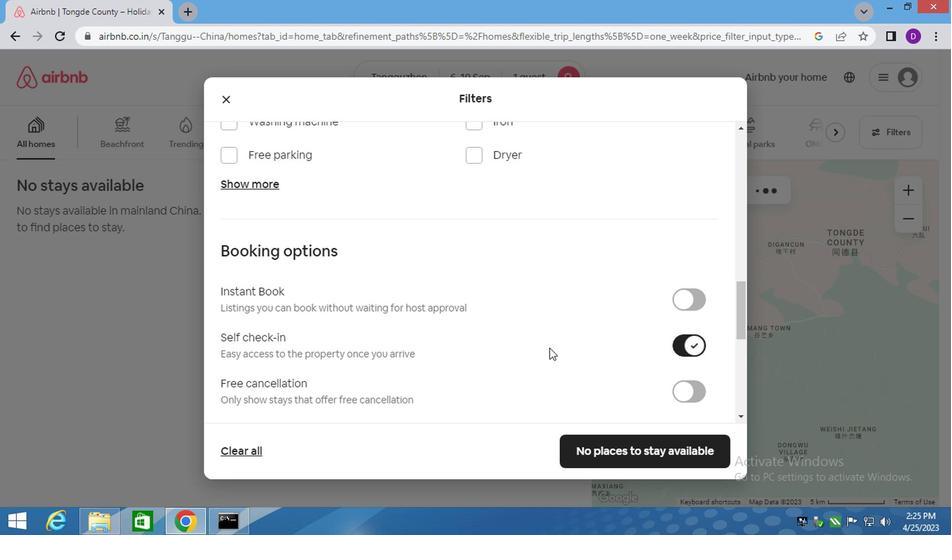 
Action: Mouse scrolled (518, 350) with delta (0, 0)
Screenshot: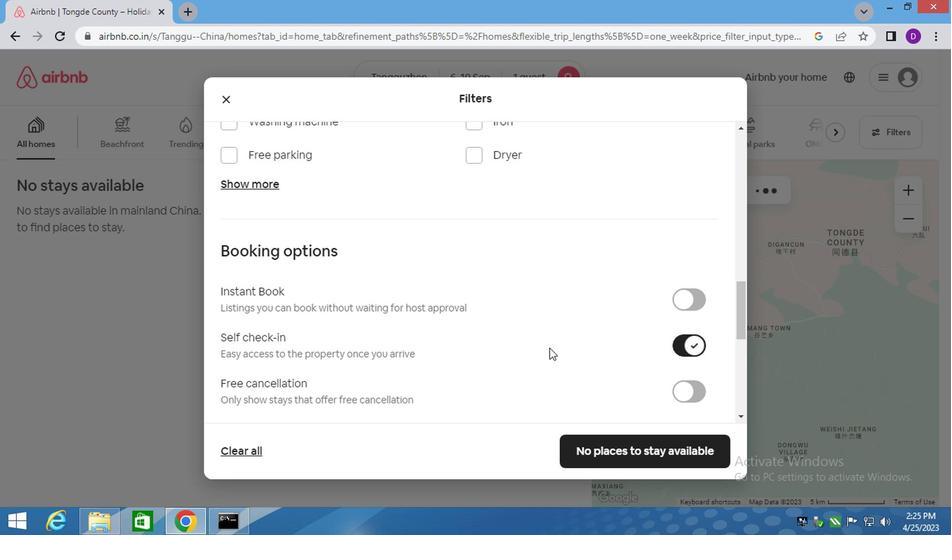 
Action: Mouse scrolled (518, 350) with delta (0, 0)
Screenshot: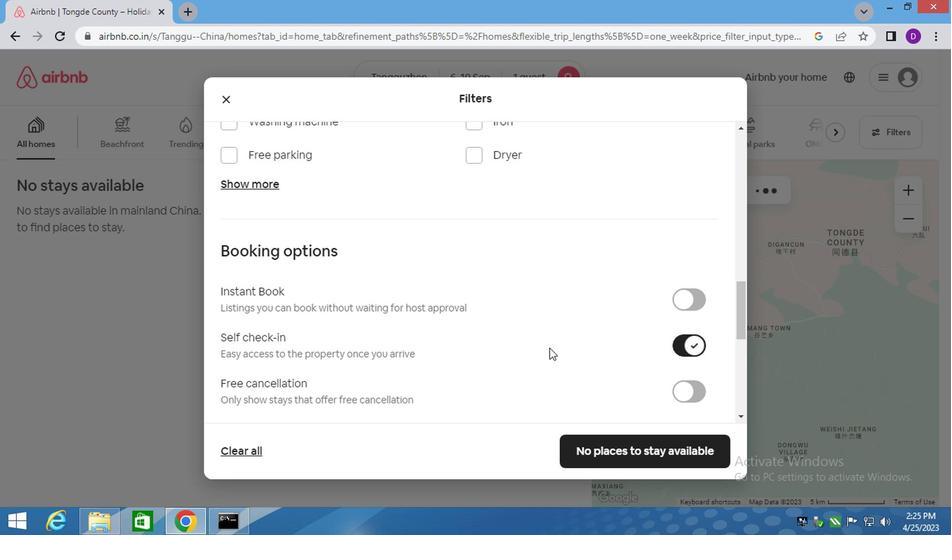 
Action: Mouse moved to (517, 350)
Screenshot: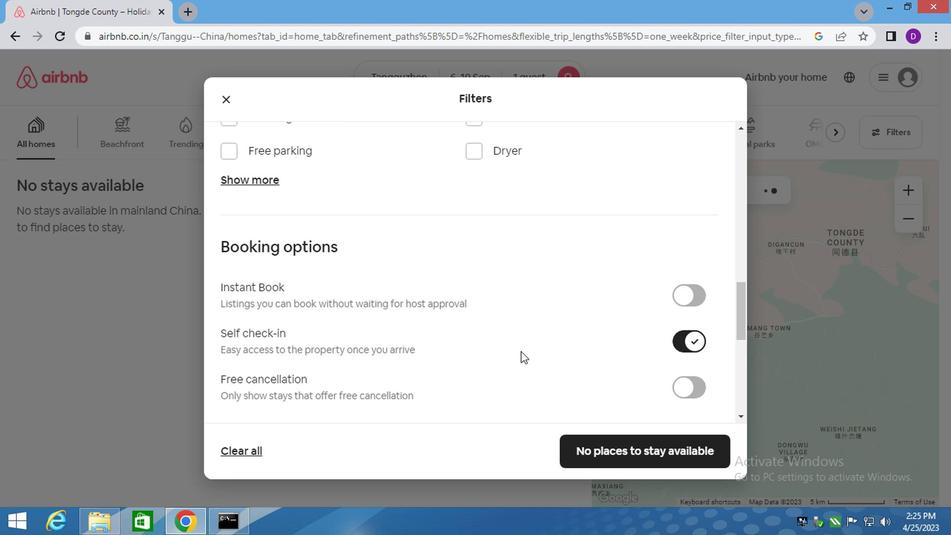 
Action: Mouse scrolled (518, 350) with delta (0, 0)
Screenshot: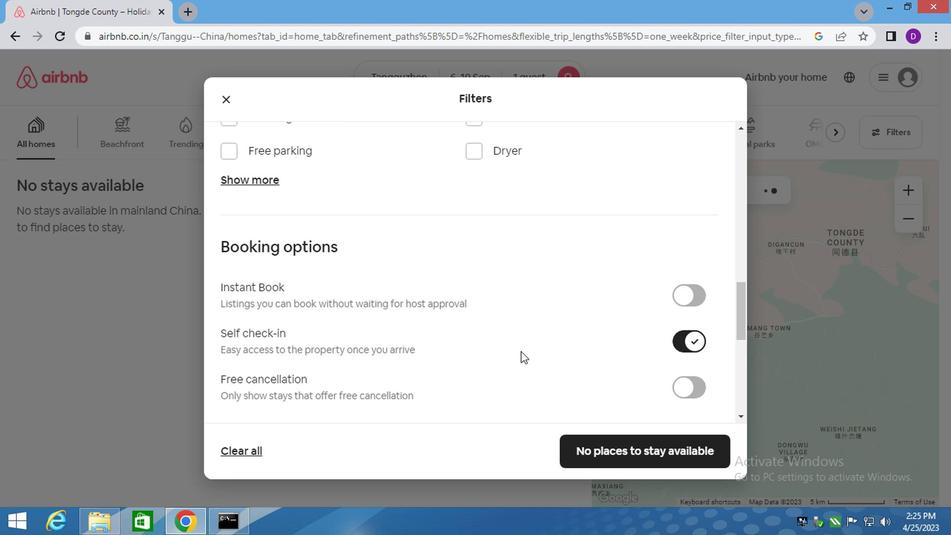 
Action: Mouse scrolled (517, 350) with delta (0, 0)
Screenshot: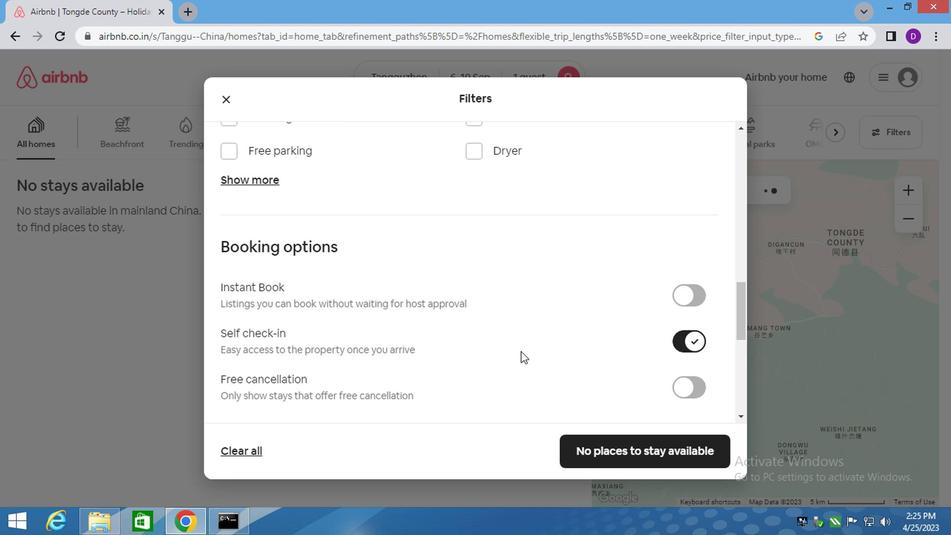 
Action: Mouse moved to (517, 350)
Screenshot: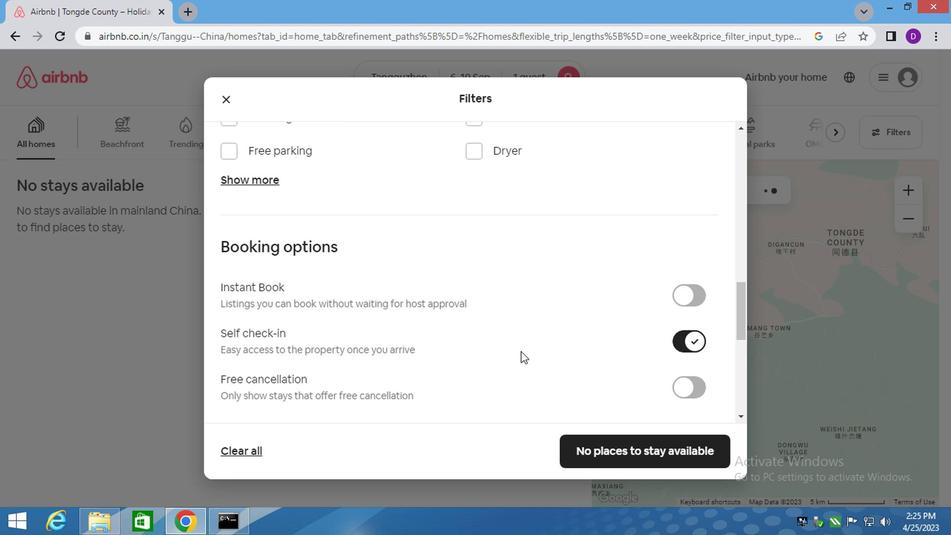 
Action: Mouse scrolled (517, 350) with delta (0, 0)
Screenshot: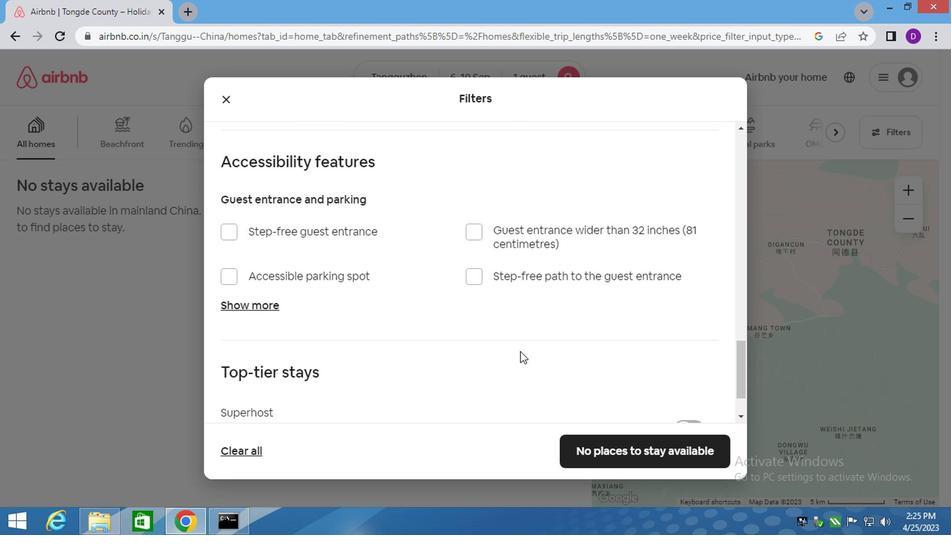 
Action: Mouse scrolled (517, 350) with delta (0, 0)
Screenshot: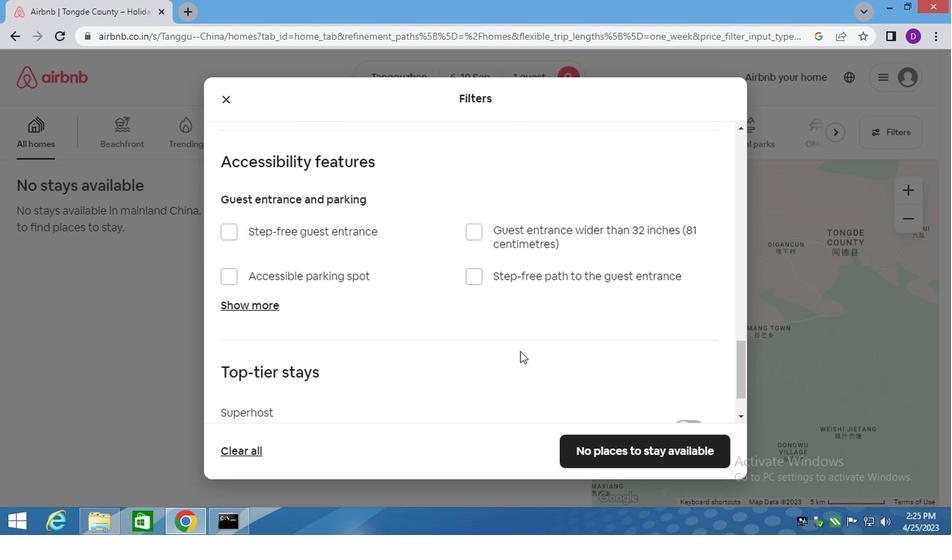 
Action: Mouse scrolled (517, 350) with delta (0, 0)
Screenshot: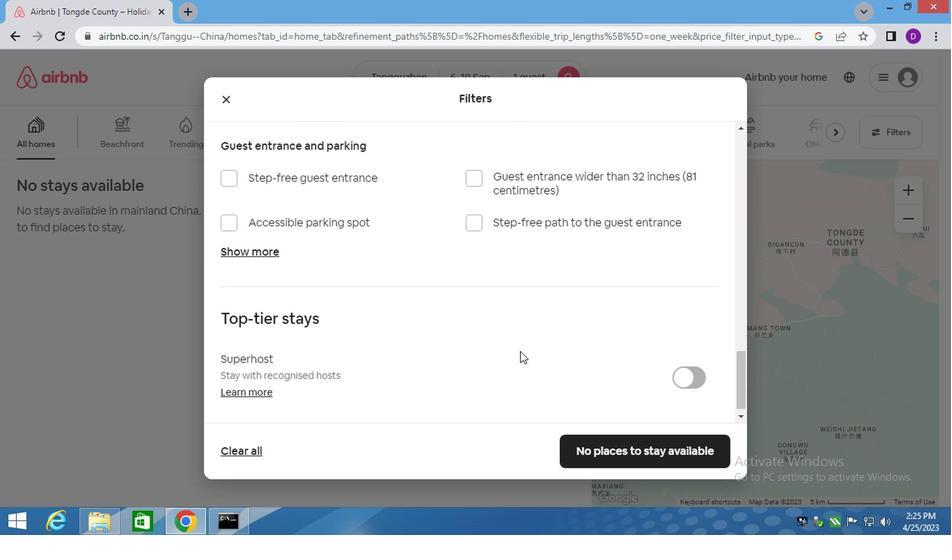 
Action: Mouse scrolled (517, 350) with delta (0, 0)
Screenshot: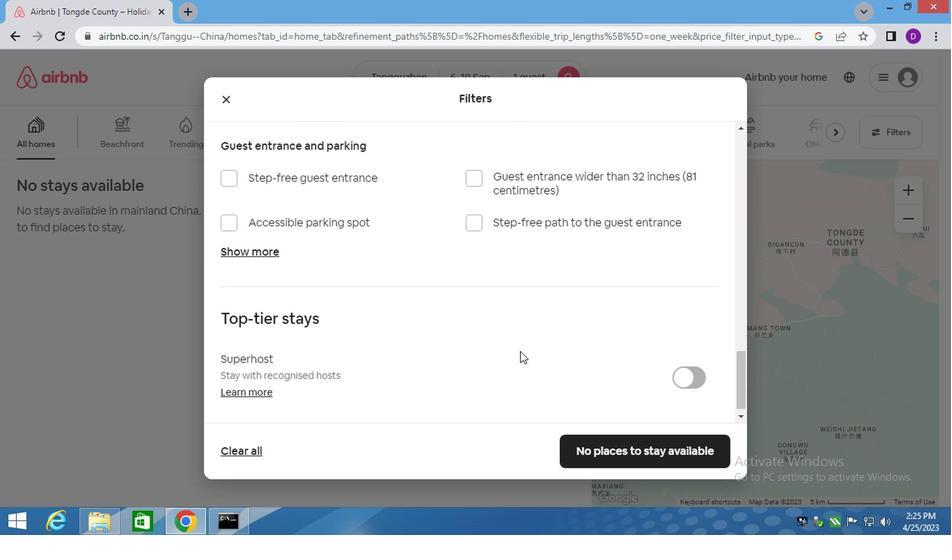 
Action: Mouse scrolled (517, 350) with delta (0, 0)
Screenshot: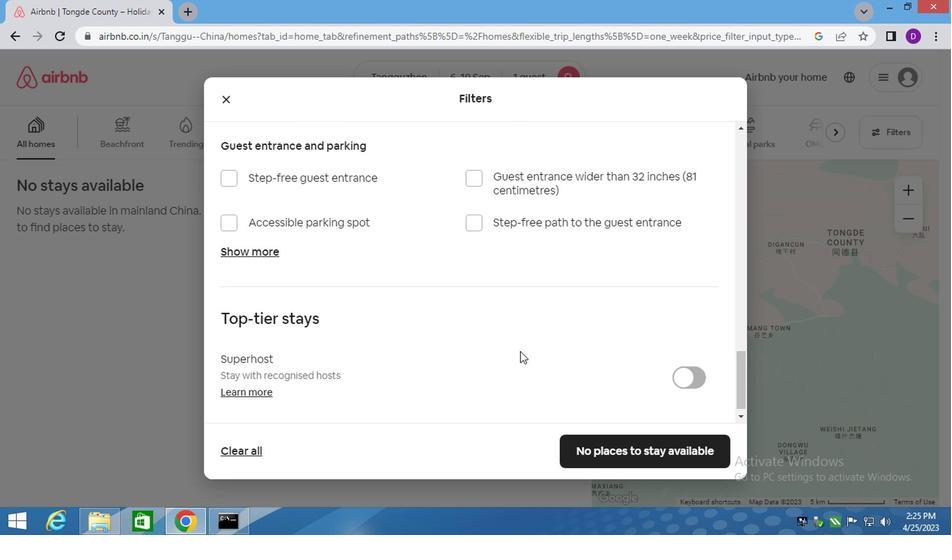 
Action: Mouse scrolled (517, 350) with delta (0, 0)
Screenshot: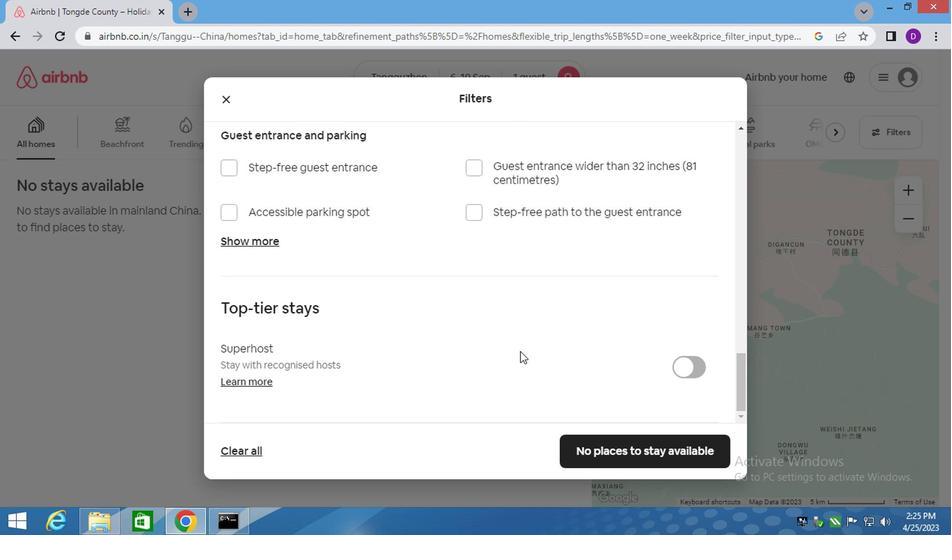 
Action: Mouse moved to (526, 355)
Screenshot: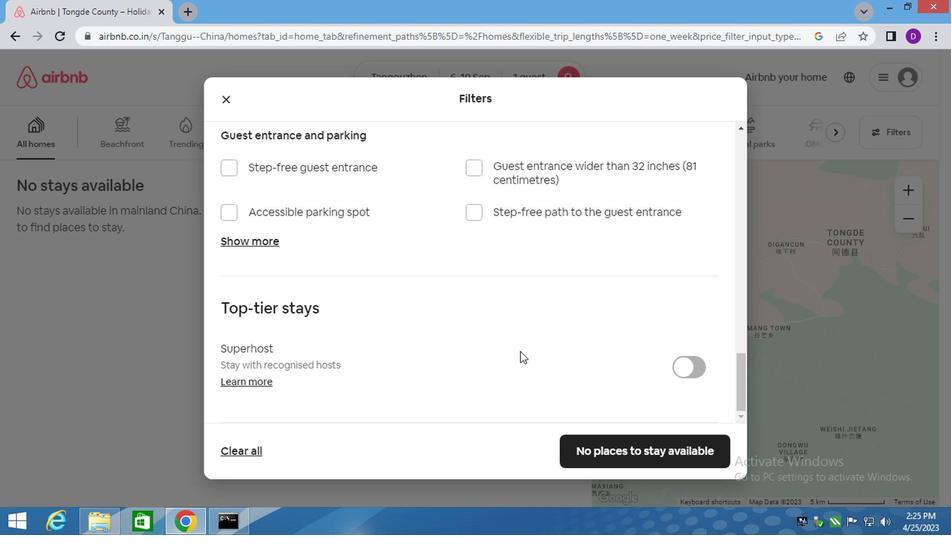 
Action: Mouse scrolled (526, 354) with delta (0, 0)
Screenshot: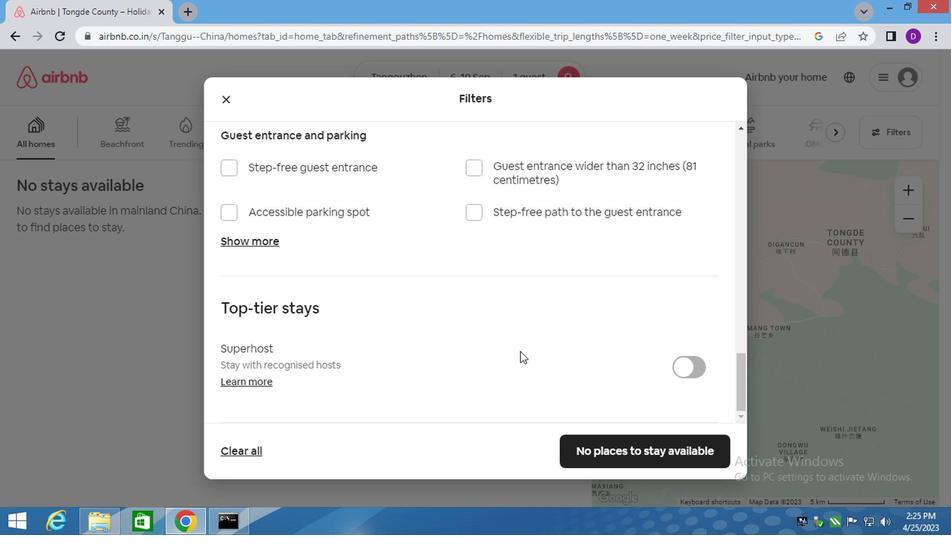 
Action: Mouse moved to (530, 358)
Screenshot: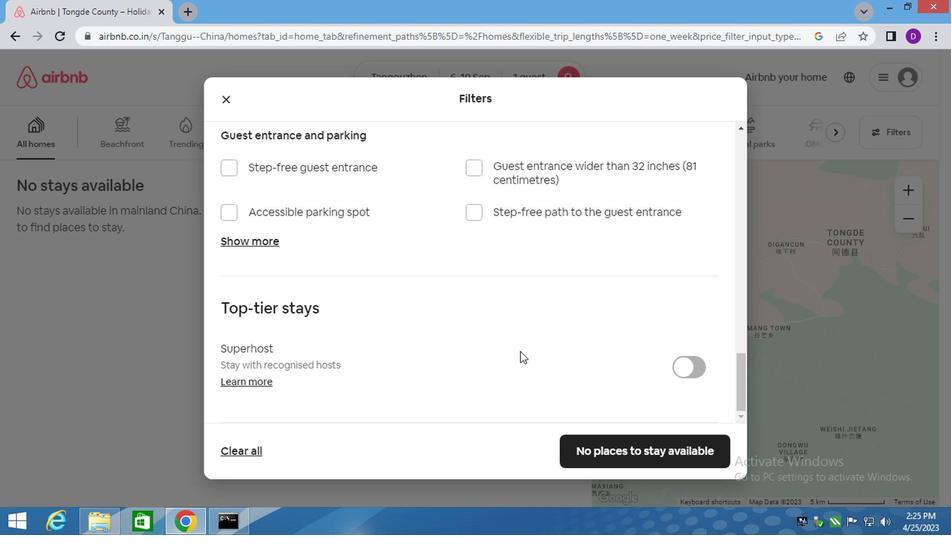 
Action: Mouse scrolled (530, 357) with delta (0, 0)
Screenshot: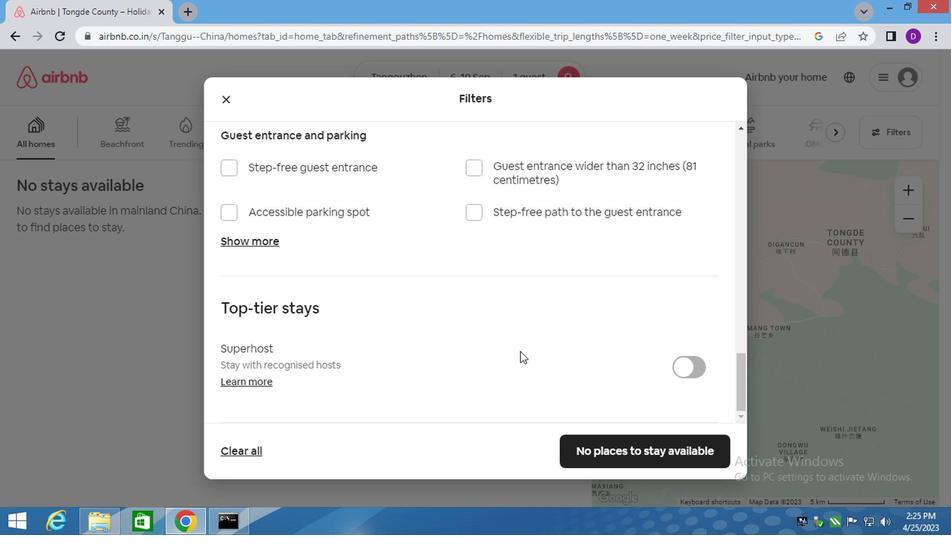 
Action: Mouse moved to (536, 360)
Screenshot: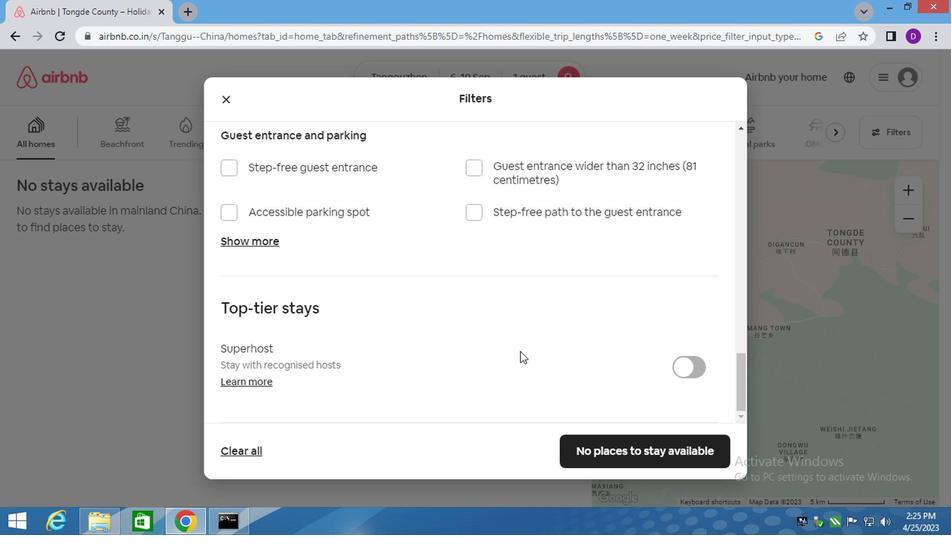 
Action: Mouse scrolled (536, 359) with delta (0, 0)
Screenshot: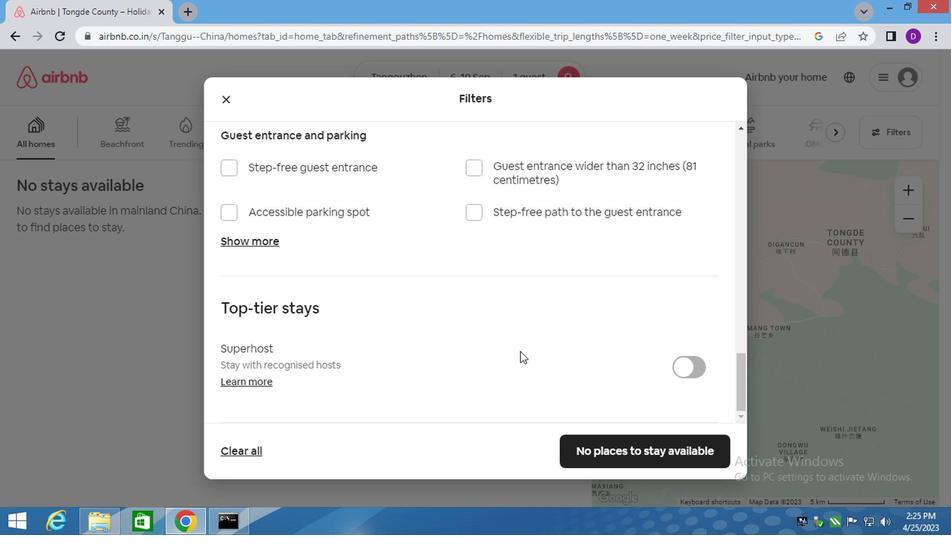 
Action: Mouse moved to (550, 363)
Screenshot: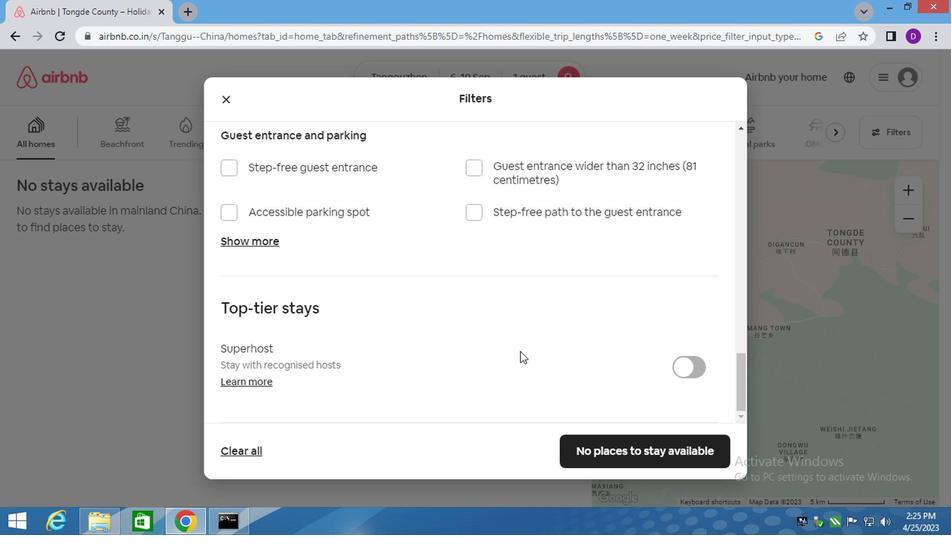 
Action: Mouse scrolled (550, 362) with delta (0, 0)
Screenshot: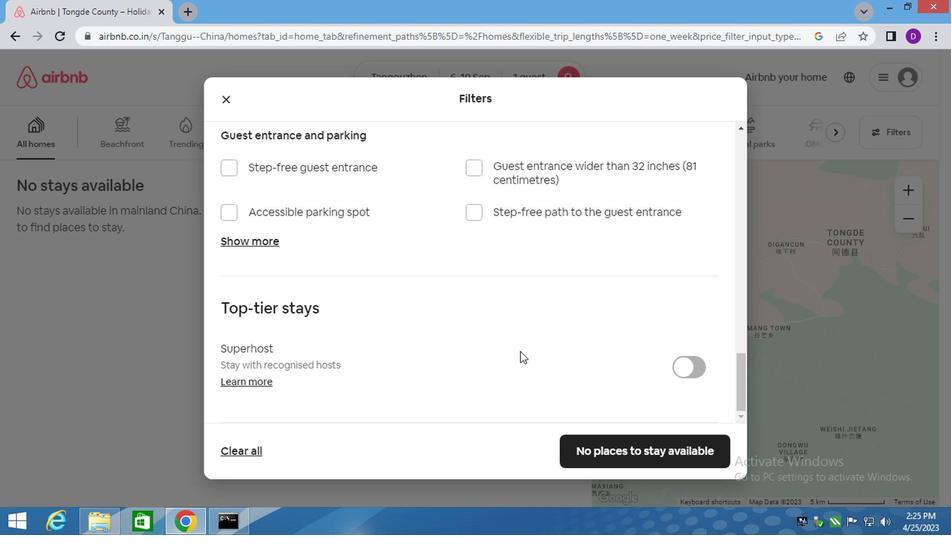 
Action: Mouse moved to (561, 366)
Screenshot: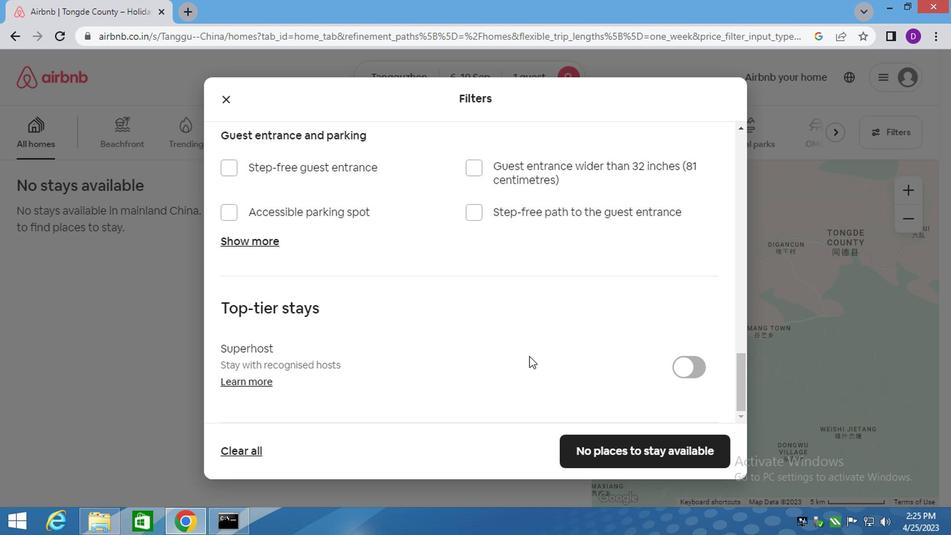 
Action: Mouse scrolled (561, 366) with delta (0, 0)
Screenshot: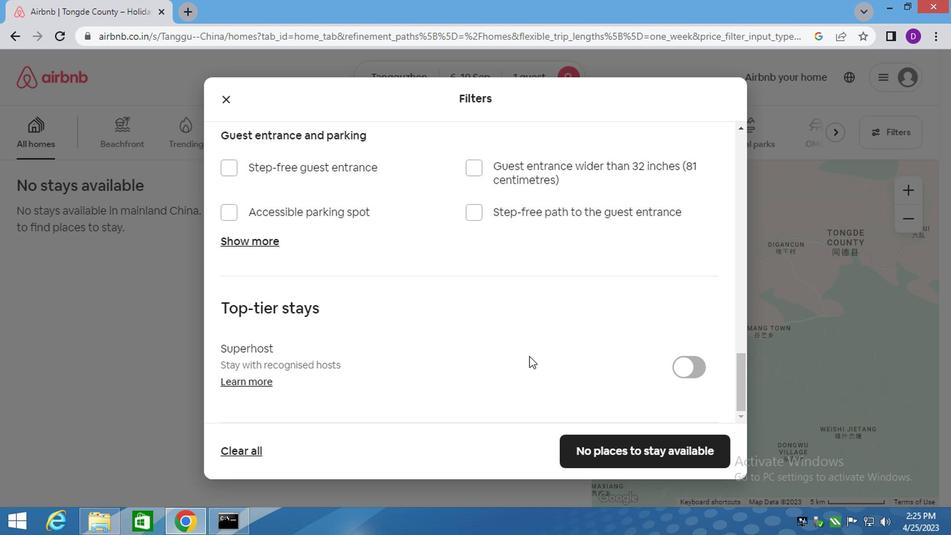 
Action: Mouse moved to (625, 441)
Screenshot: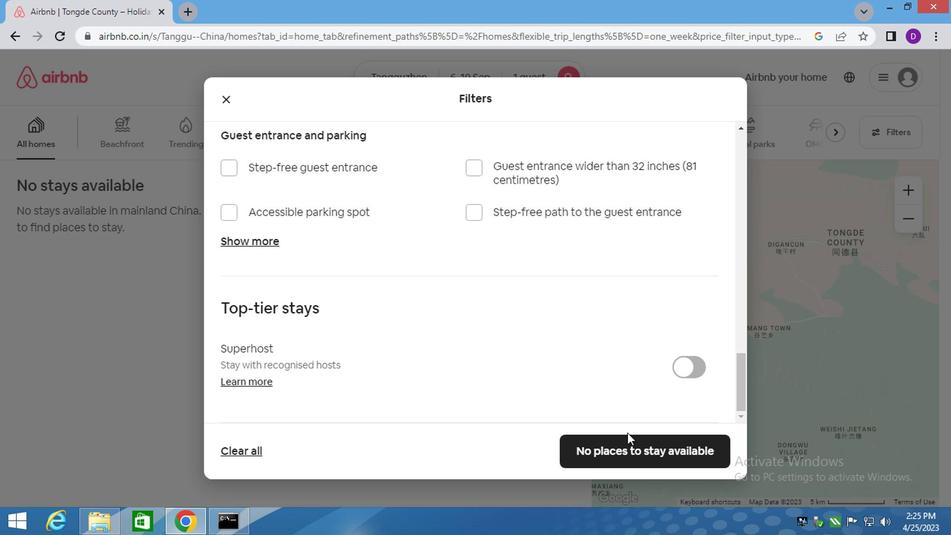 
Action: Mouse pressed left at (625, 441)
Screenshot: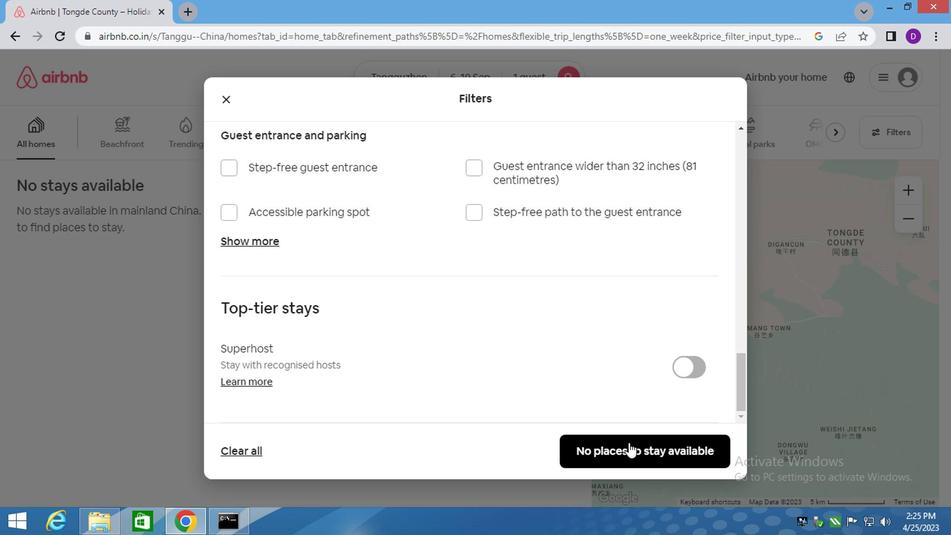 
Action: Mouse moved to (594, 436)
Screenshot: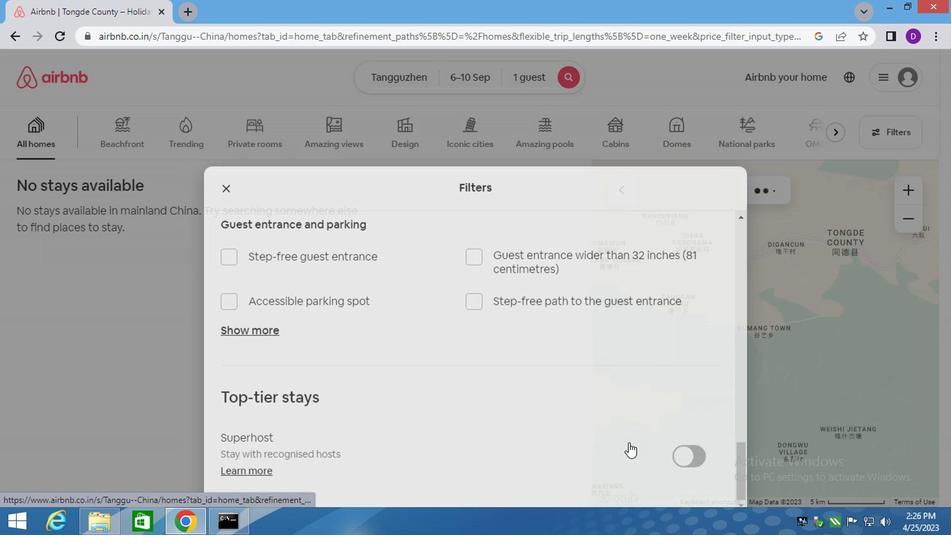 
